 Task: Create a sub task Gather and Analyse Requirements for the task  Integrate a new online platform for online language exchange in the project BlueTechie , assign it to team member softage.2@softage.net and update the status of the sub task to  Completed , set the priority of the sub task to High
Action: Mouse moved to (534, 341)
Screenshot: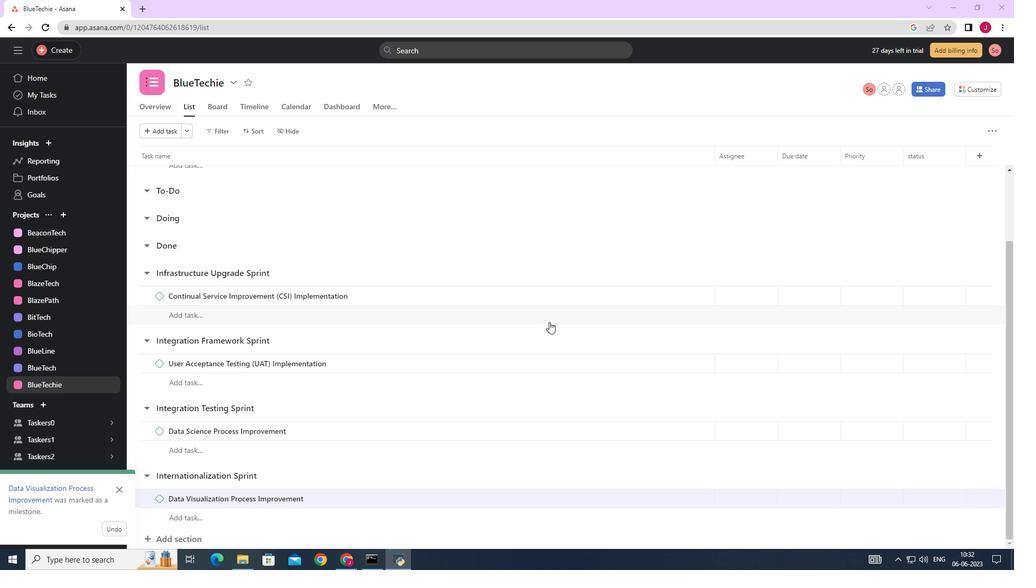 
Action: Mouse scrolled (534, 340) with delta (0, 0)
Screenshot: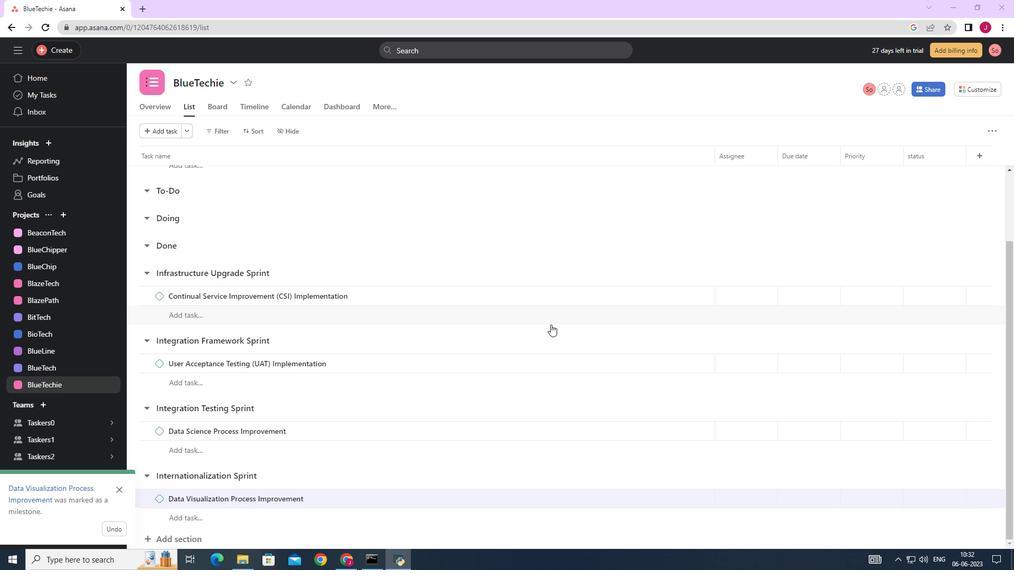 
Action: Mouse moved to (531, 341)
Screenshot: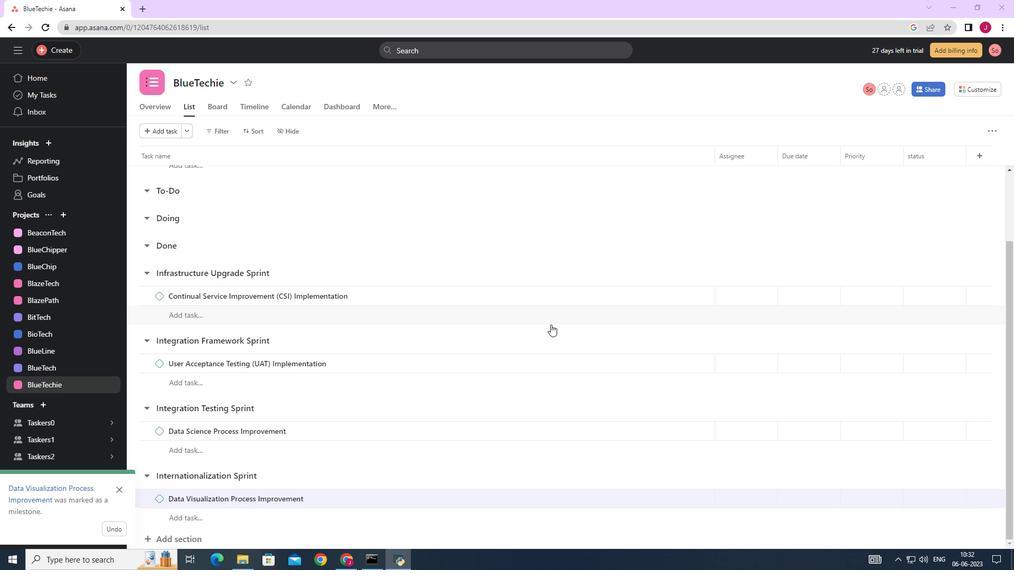 
Action: Mouse scrolled (531, 340) with delta (0, 0)
Screenshot: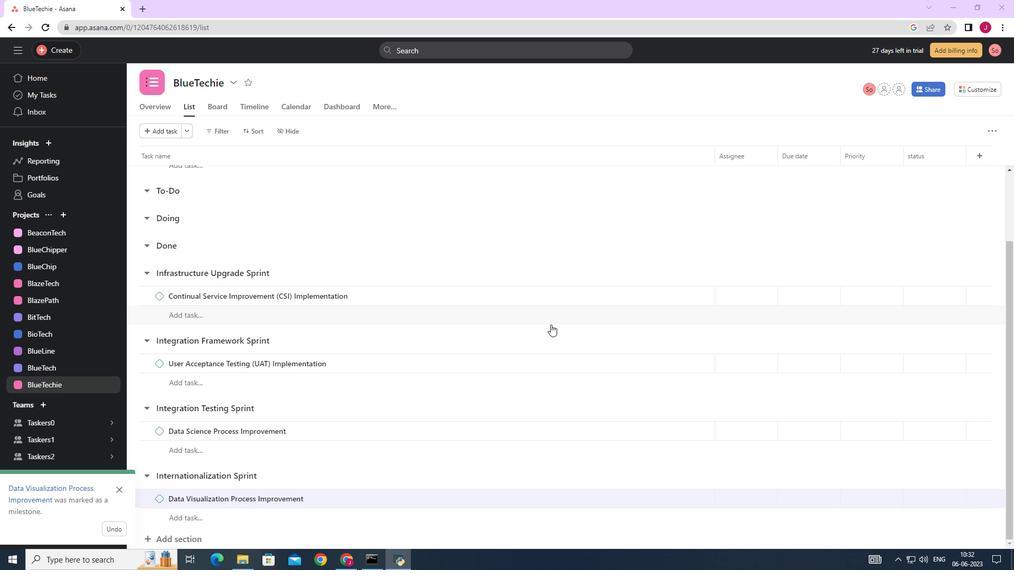
Action: Mouse moved to (525, 342)
Screenshot: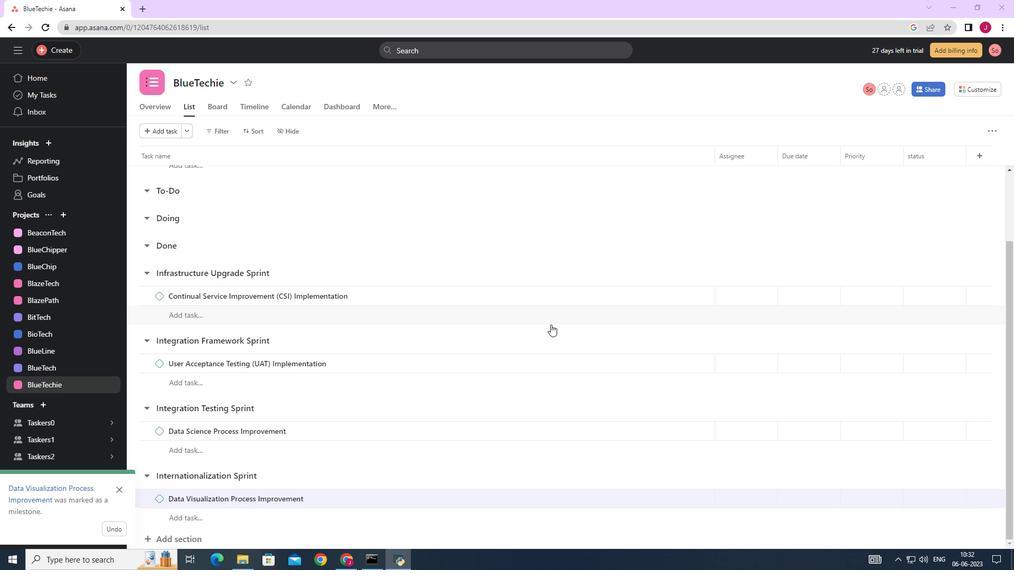 
Action: Mouse scrolled (527, 341) with delta (0, 0)
Screenshot: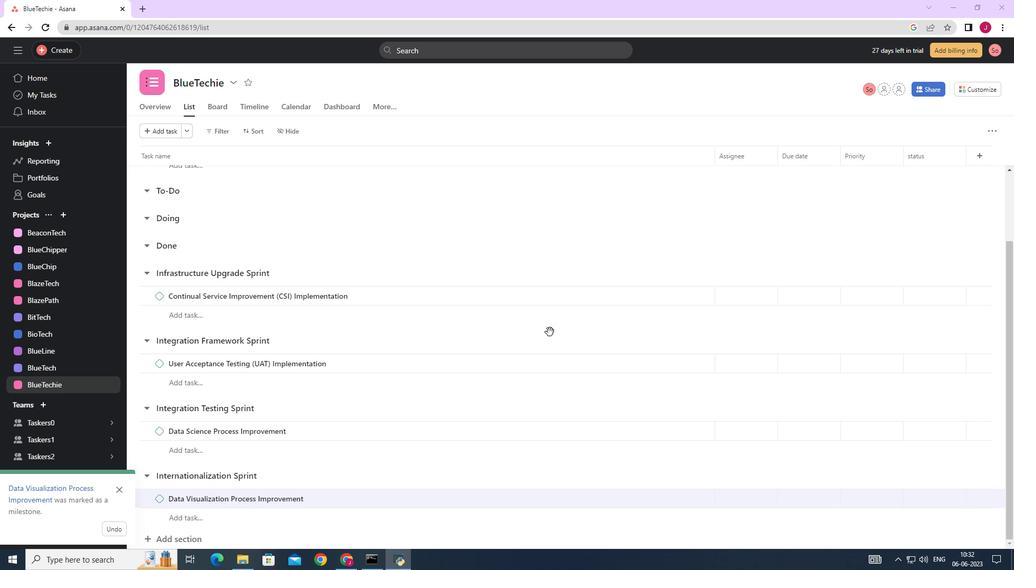 
Action: Mouse moved to (524, 342)
Screenshot: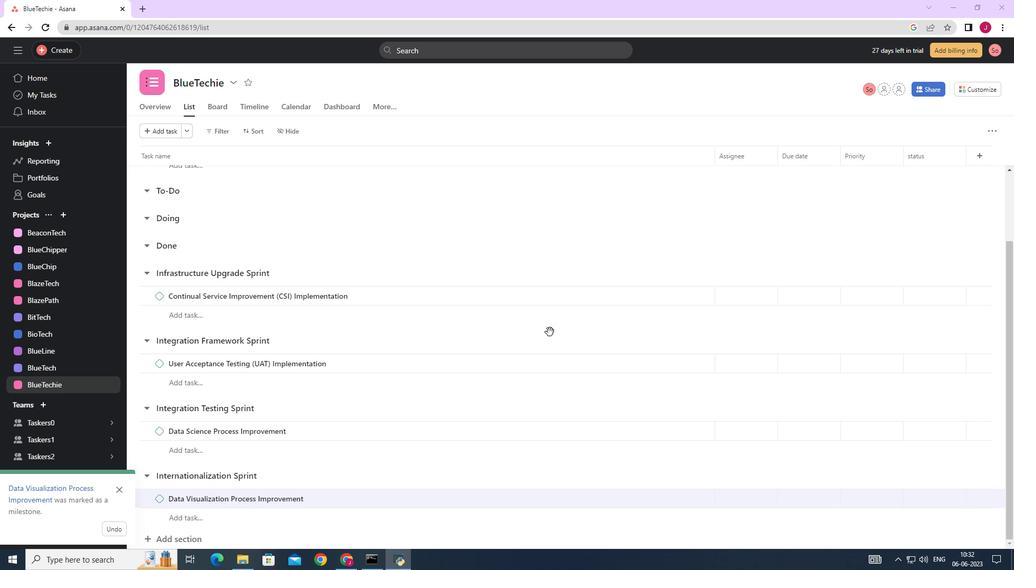 
Action: Mouse scrolled (525, 341) with delta (0, 0)
Screenshot: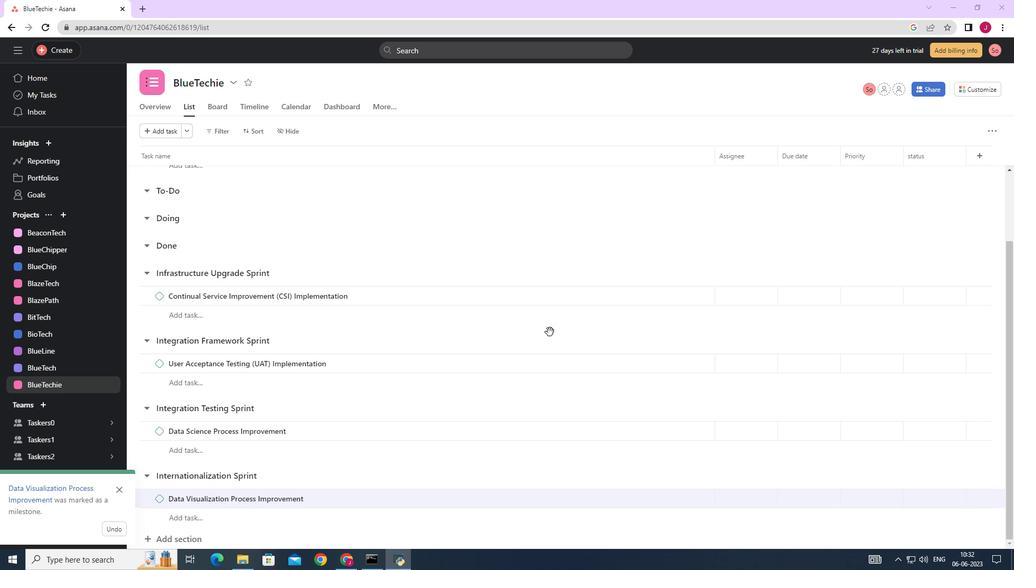 
Action: Mouse moved to (519, 343)
Screenshot: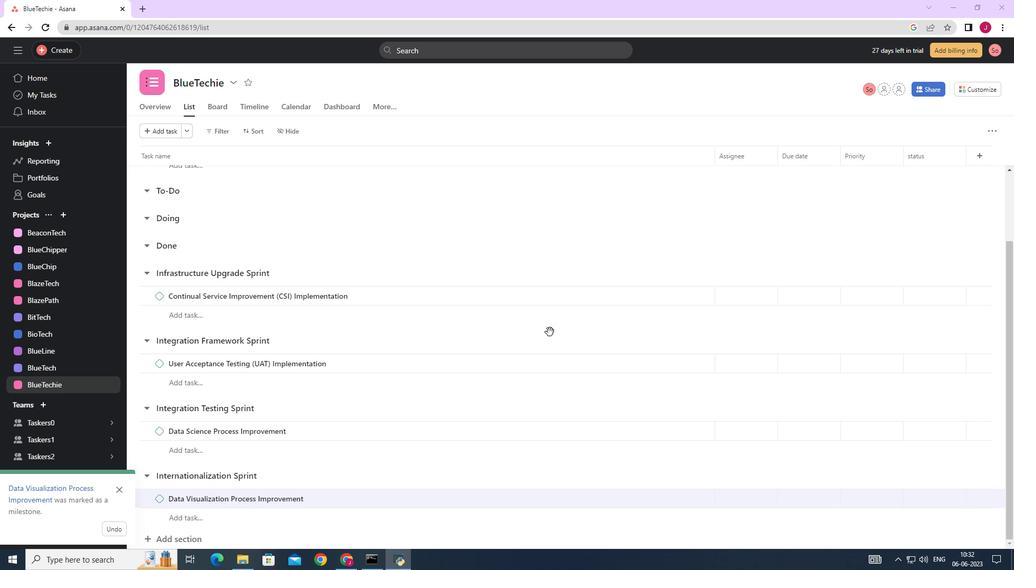 
Action: Mouse scrolled (520, 342) with delta (0, 0)
Screenshot: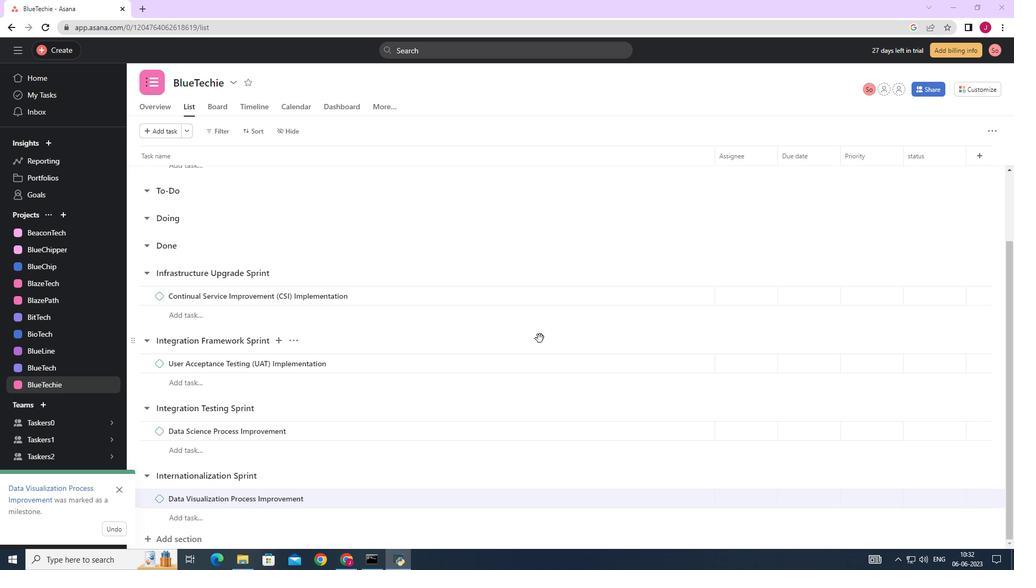 
Action: Mouse moved to (507, 348)
Screenshot: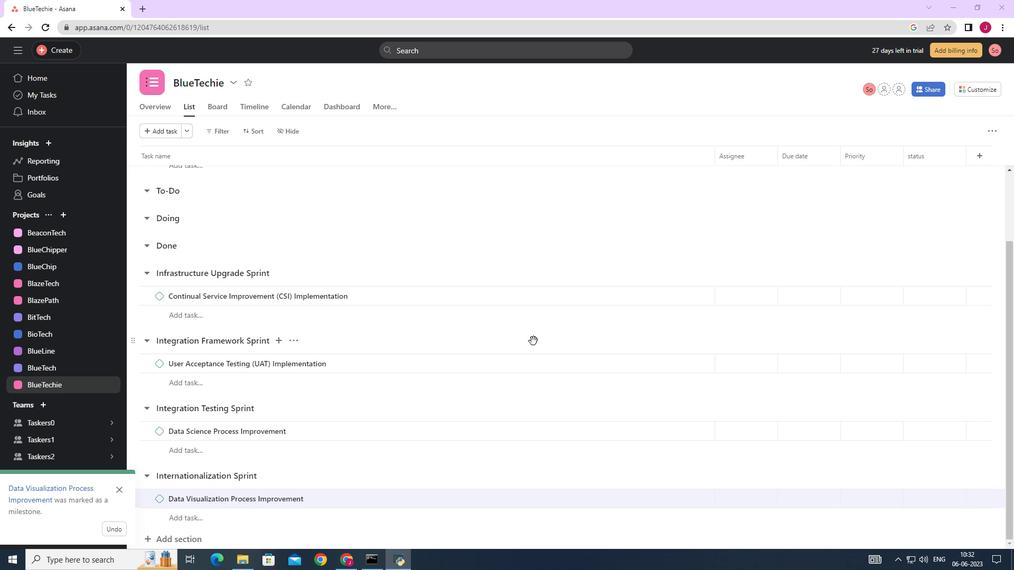 
Action: Mouse scrolled (507, 348) with delta (0, 0)
Screenshot: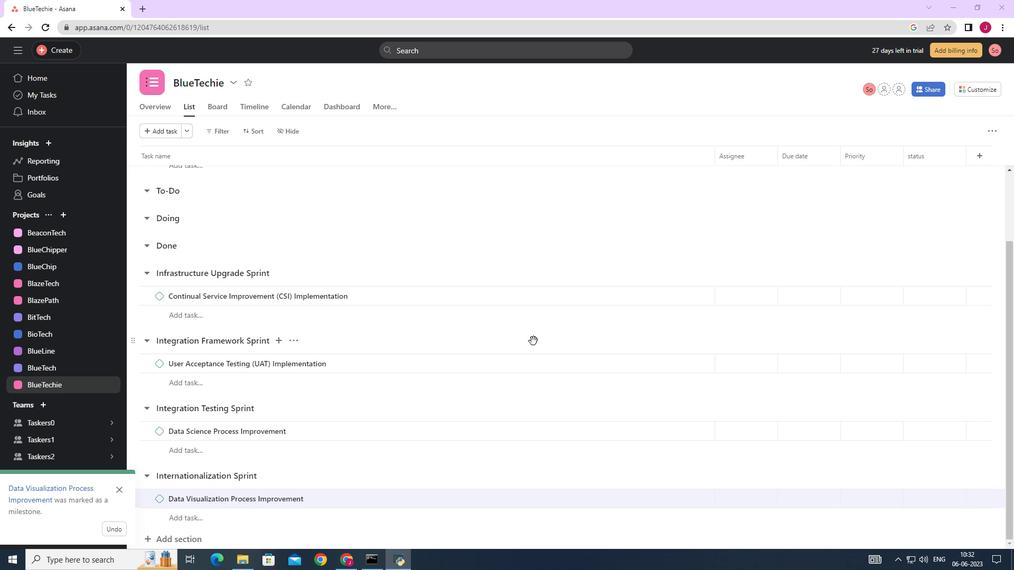 
Action: Mouse moved to (305, 379)
Screenshot: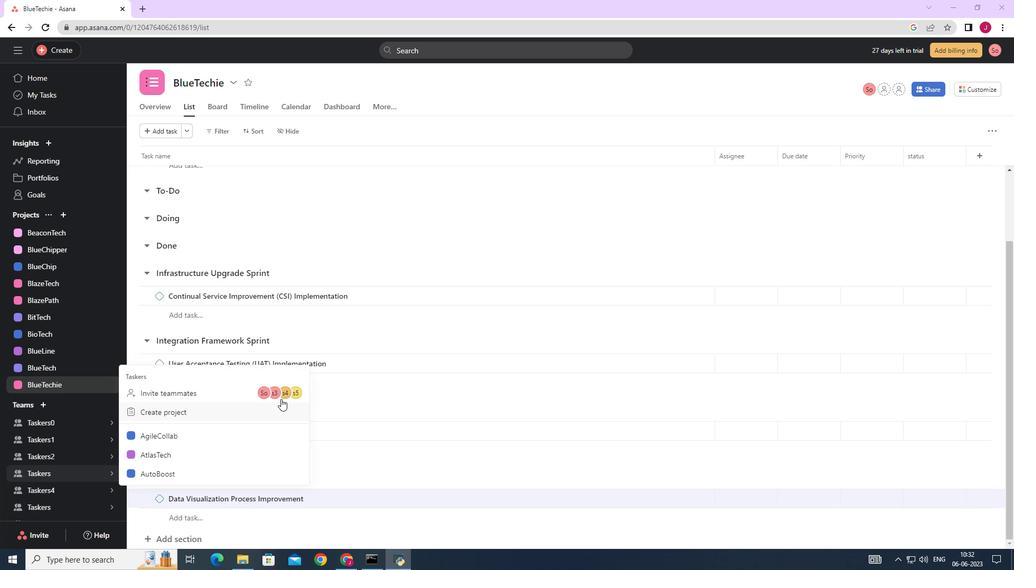 
Action: Mouse scrolled (305, 379) with delta (0, 0)
Screenshot: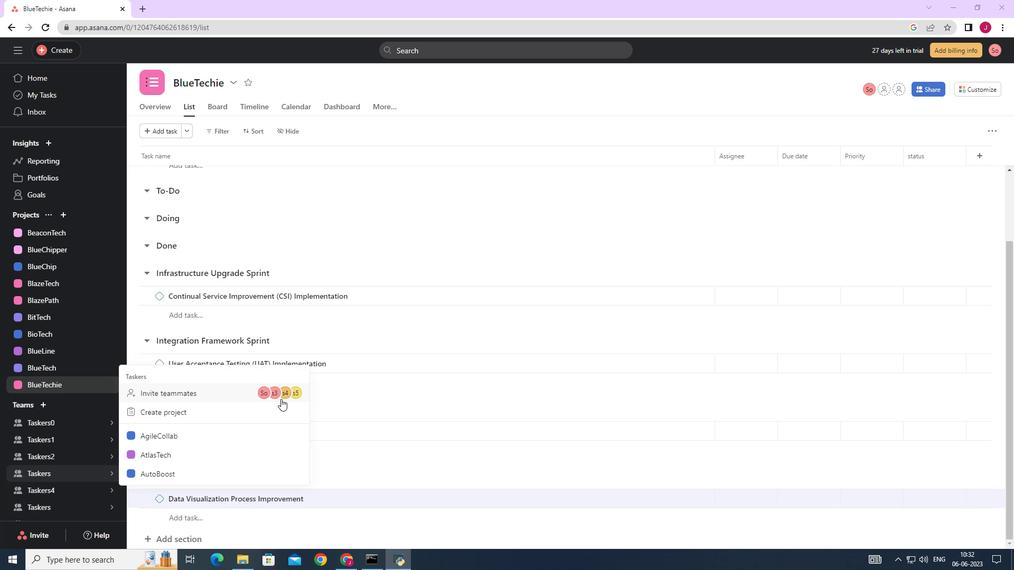 
Action: Mouse scrolled (305, 379) with delta (0, 0)
Screenshot: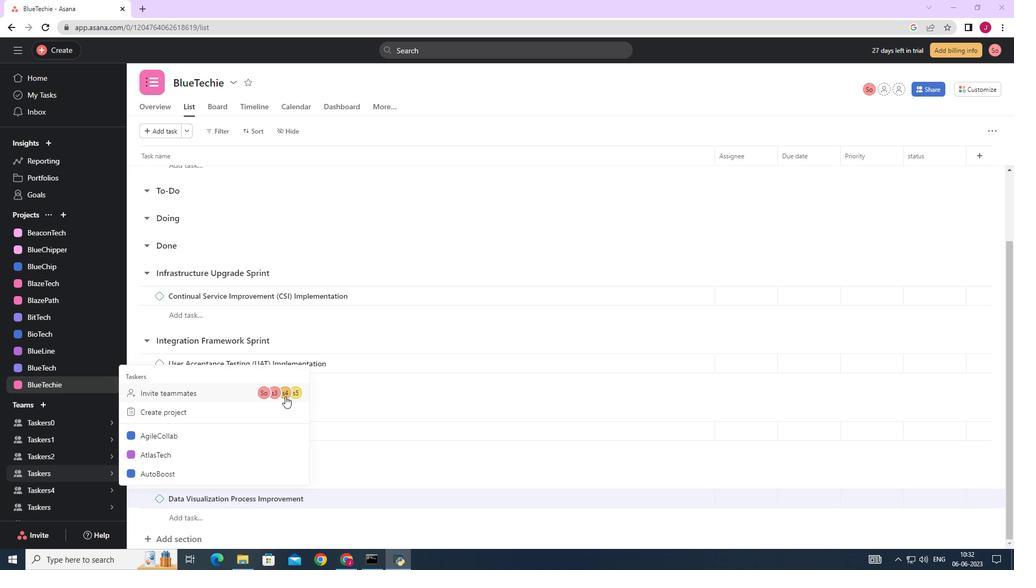 
Action: Mouse scrolled (305, 379) with delta (0, 0)
Screenshot: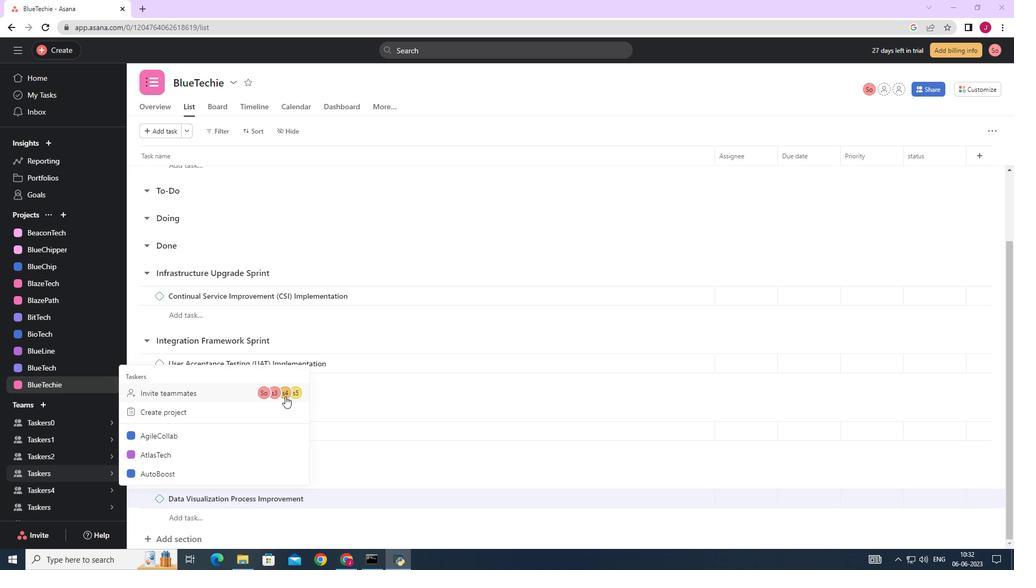 
Action: Mouse scrolled (305, 379) with delta (0, 0)
Screenshot: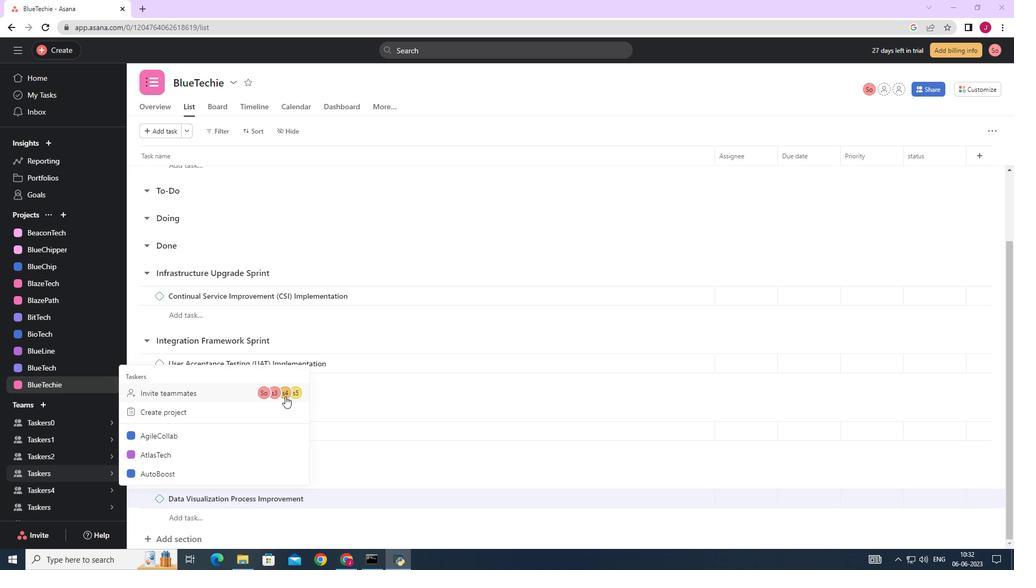 
Action: Mouse scrolled (305, 379) with delta (0, 0)
Screenshot: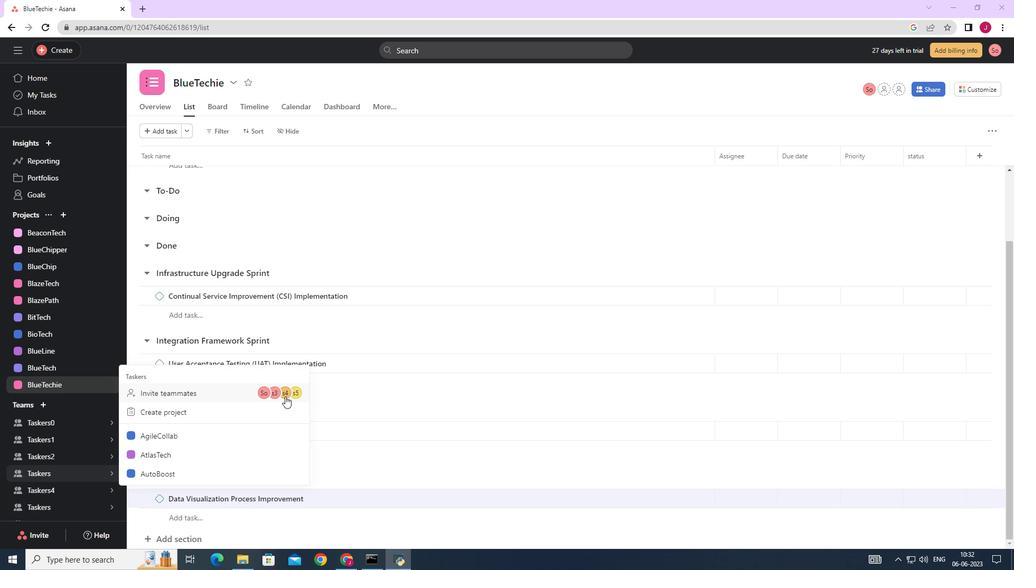 
Action: Mouse scrolled (305, 379) with delta (0, 0)
Screenshot: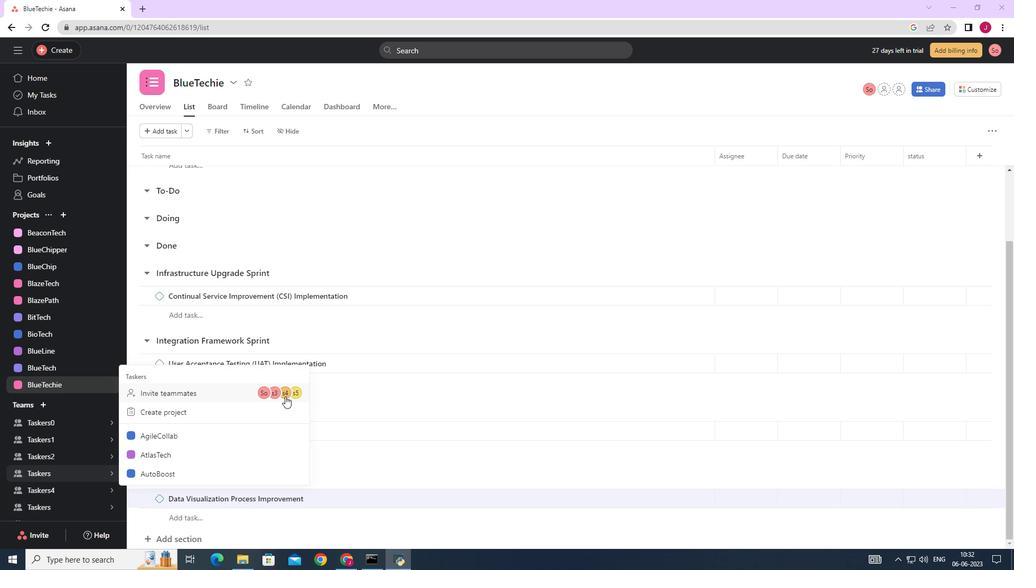 
Action: Mouse moved to (373, 345)
Screenshot: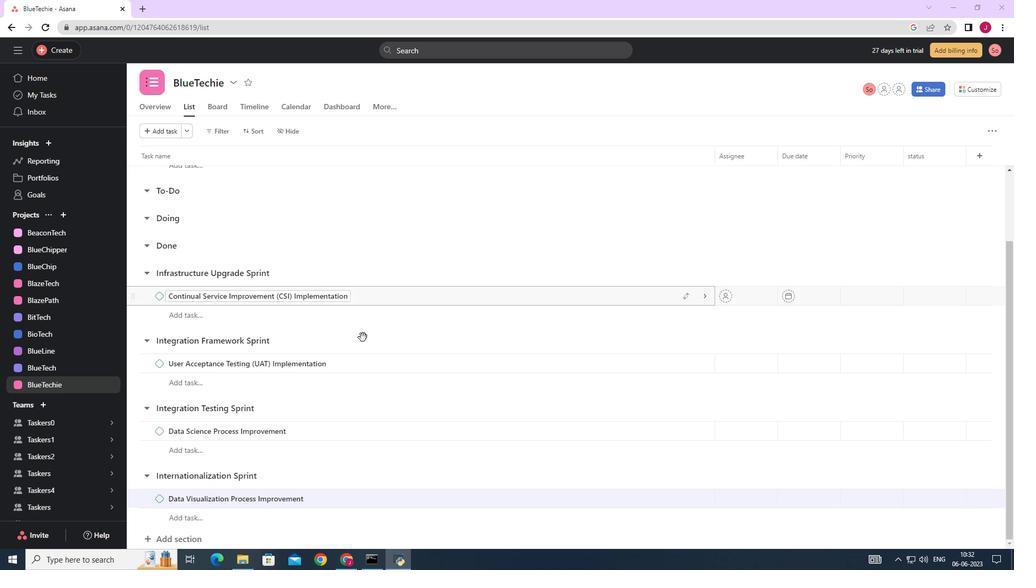
Action: Mouse scrolled (373, 345) with delta (0, 0)
Screenshot: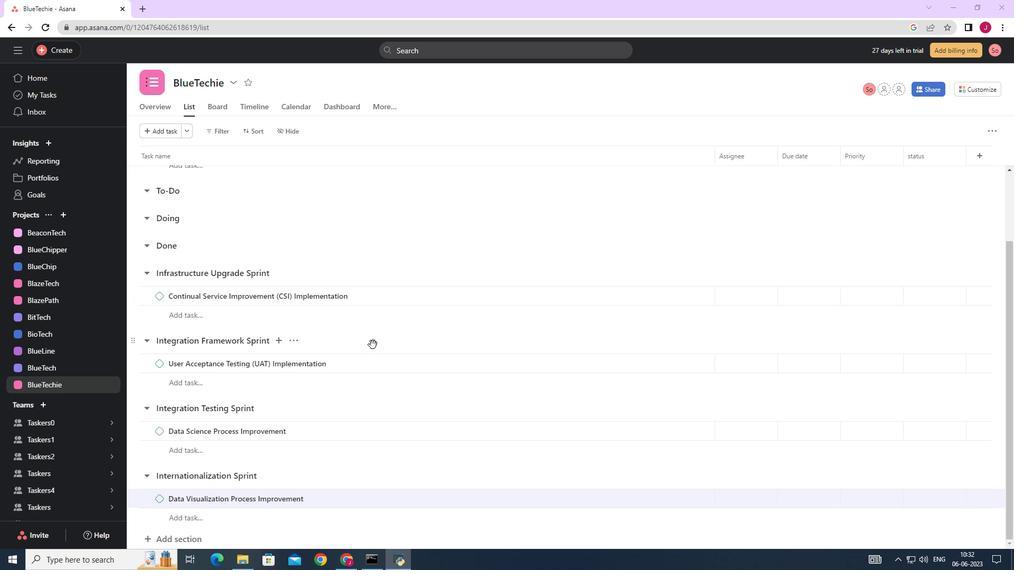 
Action: Mouse scrolled (373, 345) with delta (0, 0)
Screenshot: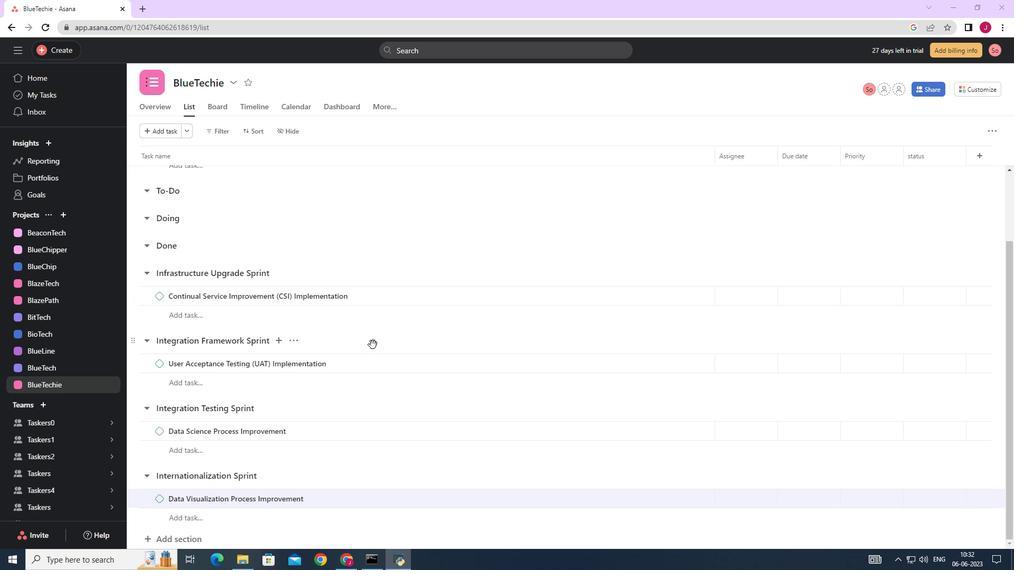 
Action: Mouse scrolled (373, 345) with delta (0, 0)
Screenshot: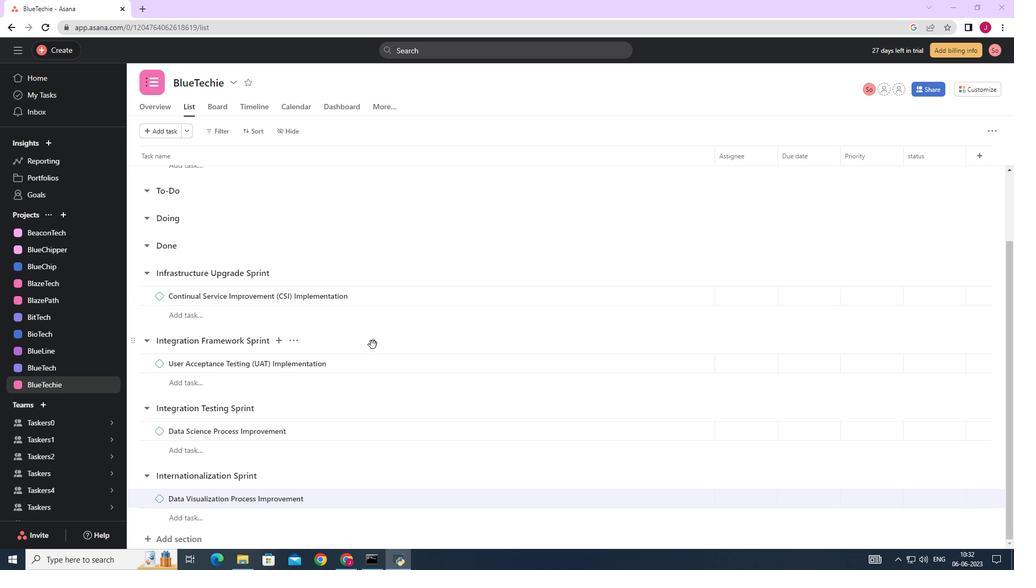 
Action: Mouse moved to (373, 345)
Screenshot: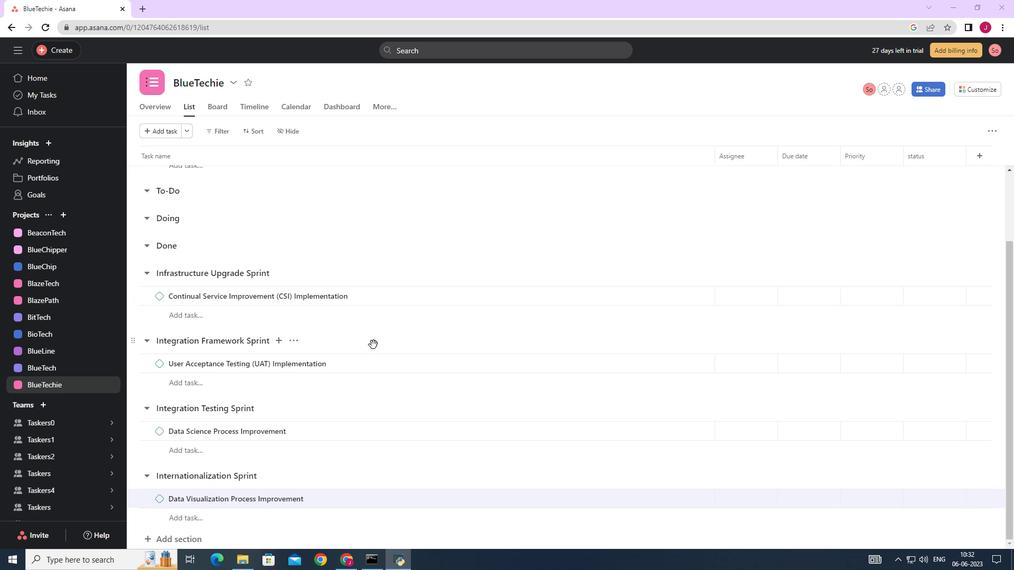 
Action: Mouse scrolled (373, 345) with delta (0, 0)
Screenshot: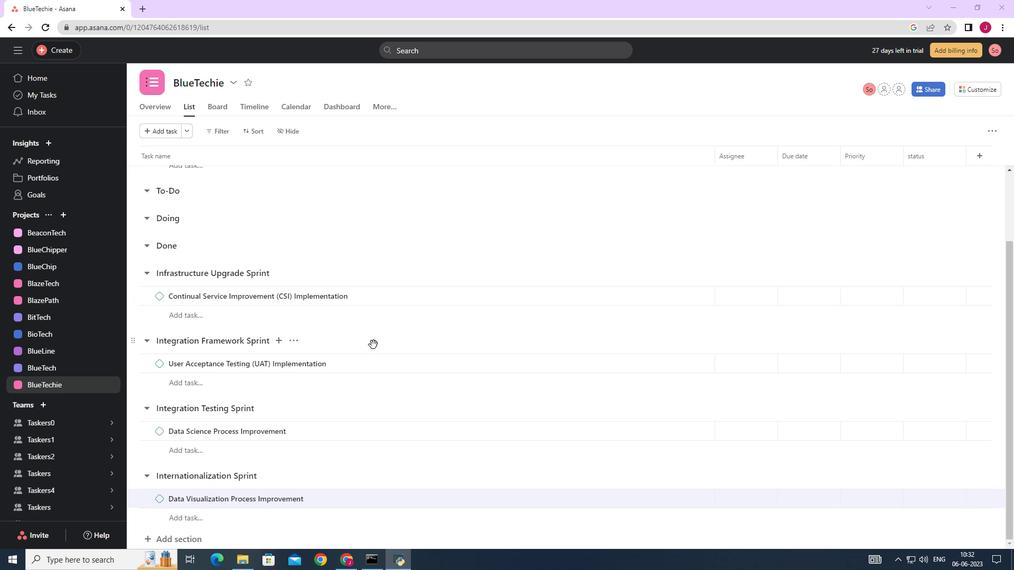 
Action: Mouse moved to (645, 234)
Screenshot: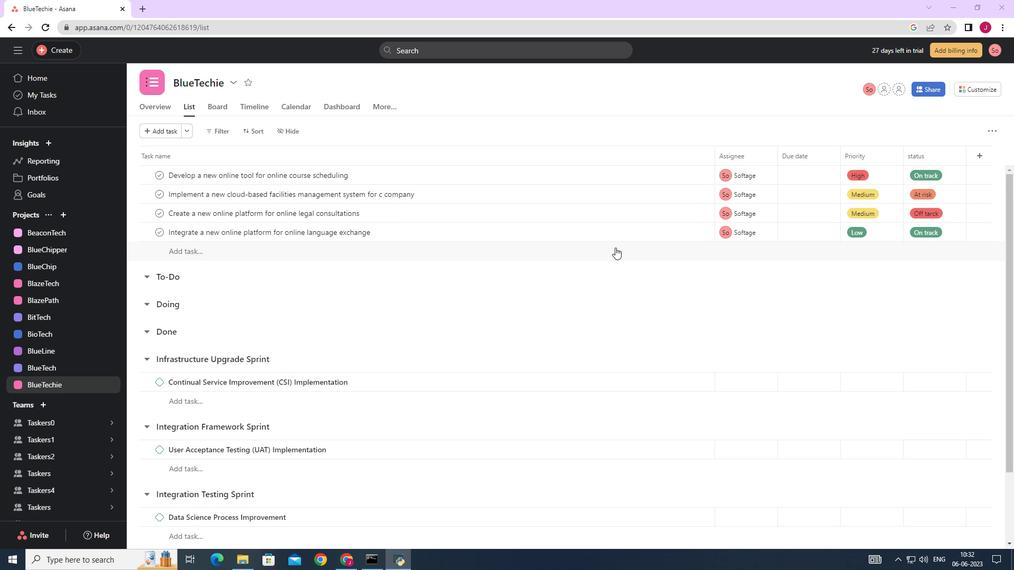 
Action: Mouse pressed left at (645, 234)
Screenshot: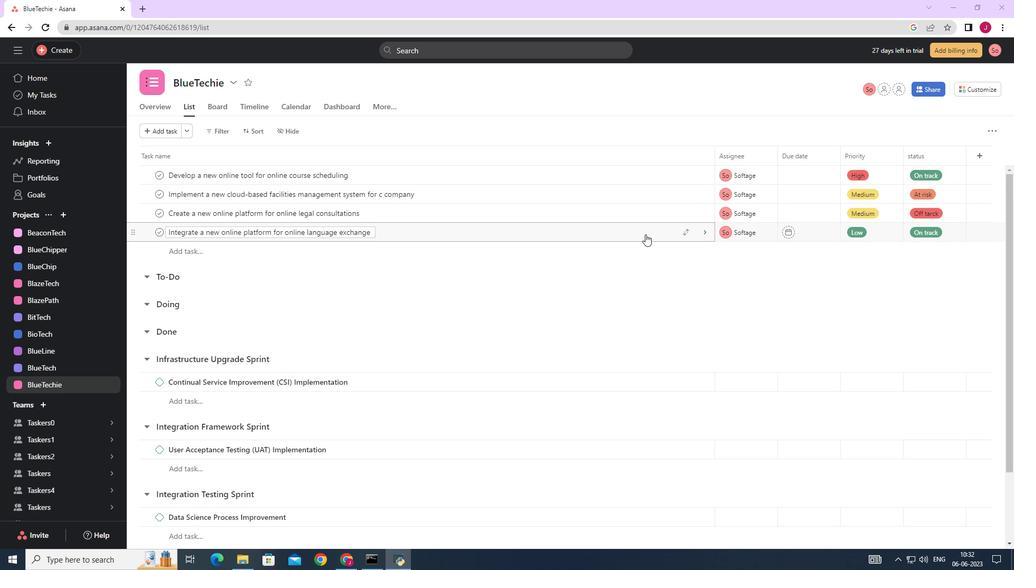 
Action: Mouse moved to (912, 267)
Screenshot: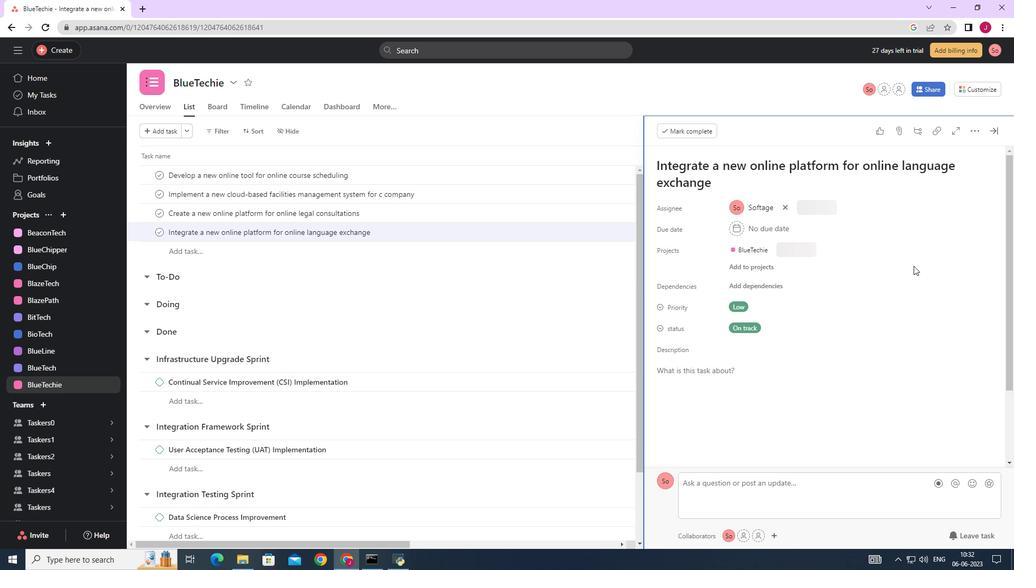 
Action: Mouse scrolled (912, 266) with delta (0, 0)
Screenshot: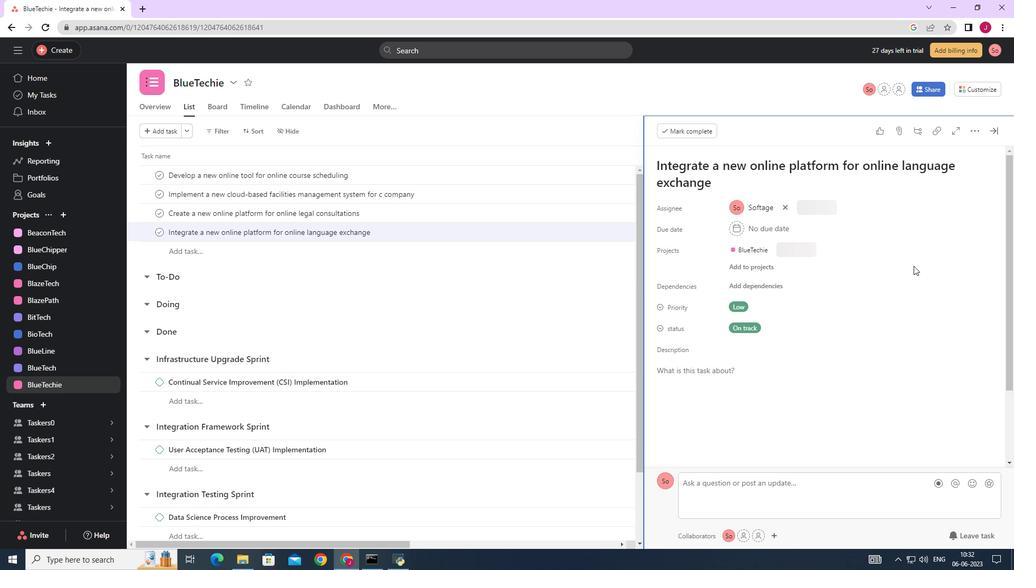 
Action: Mouse scrolled (912, 266) with delta (0, 0)
Screenshot: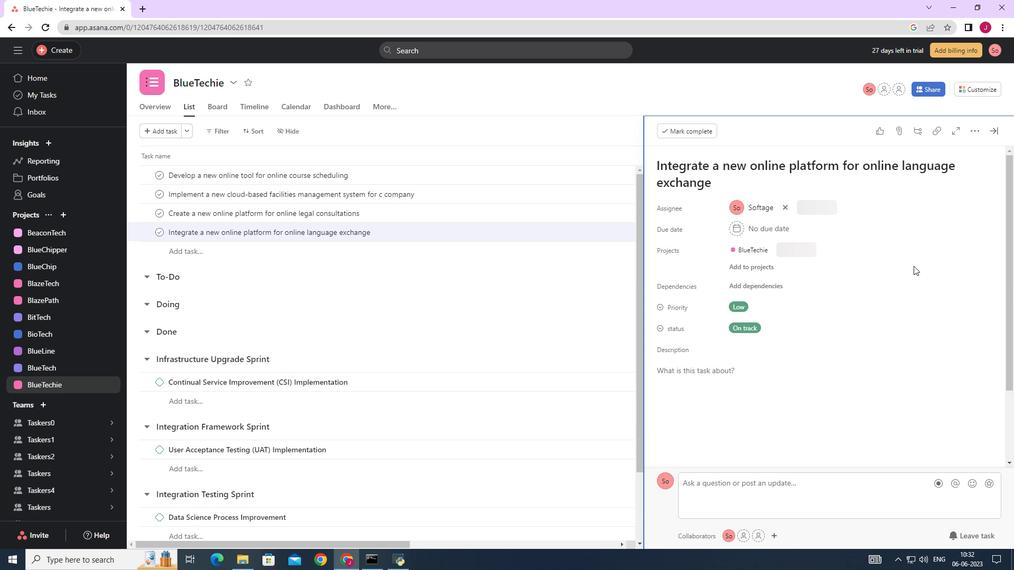 
Action: Mouse moved to (911, 267)
Screenshot: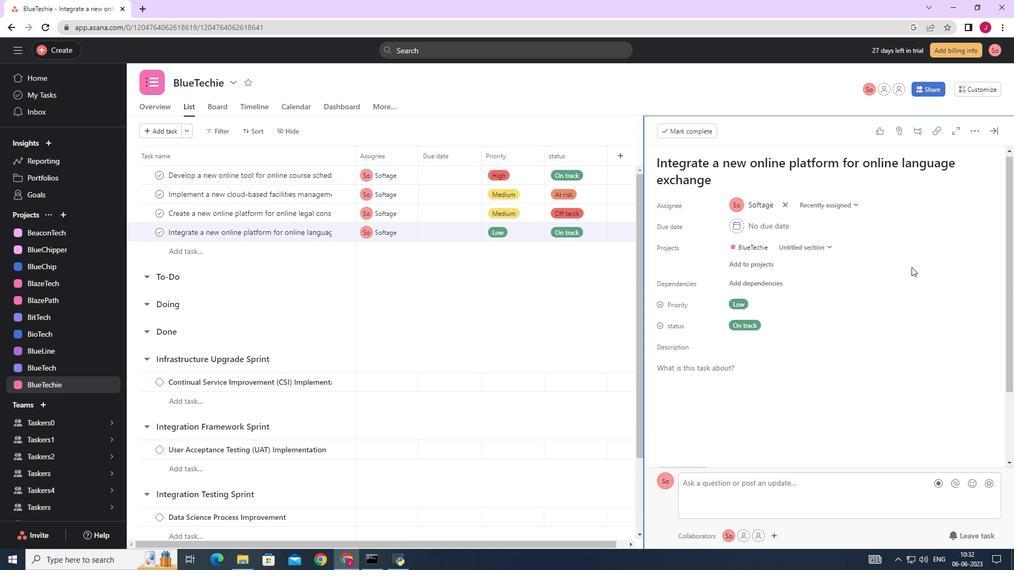
Action: Mouse scrolled (912, 266) with delta (0, 0)
Screenshot: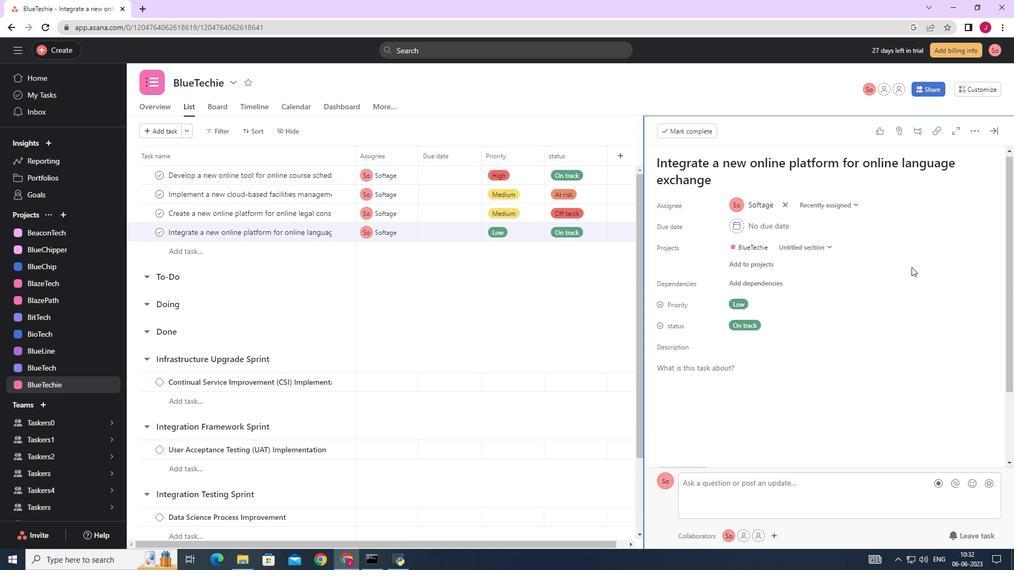 
Action: Mouse moved to (901, 271)
Screenshot: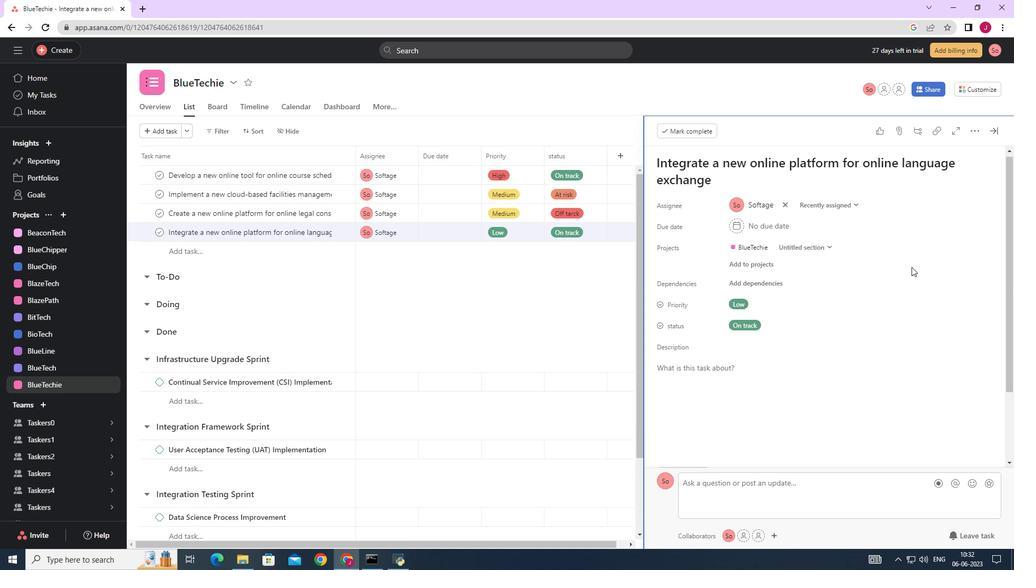 
Action: Mouse scrolled (911, 266) with delta (0, 0)
Screenshot: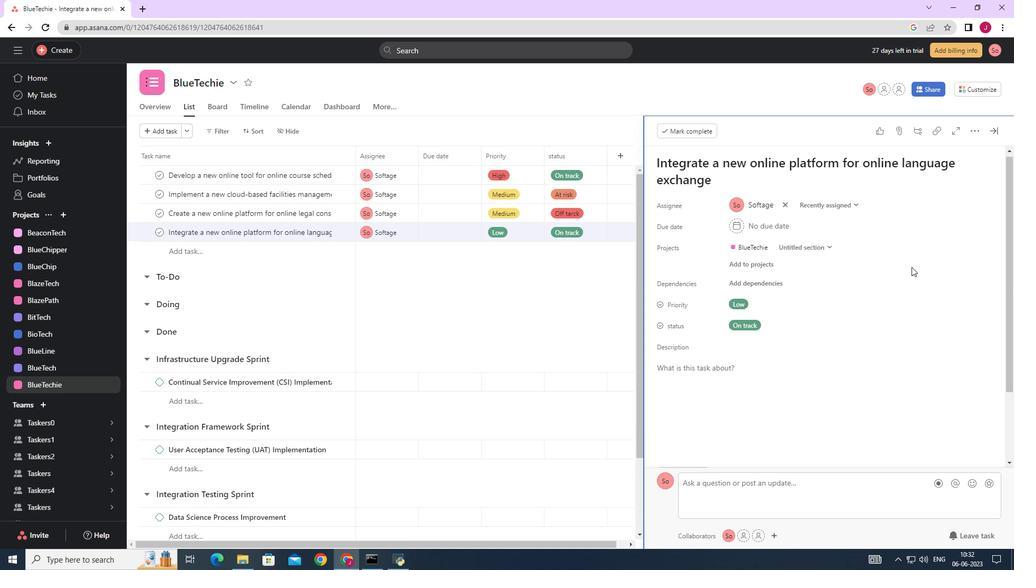 
Action: Mouse moved to (689, 383)
Screenshot: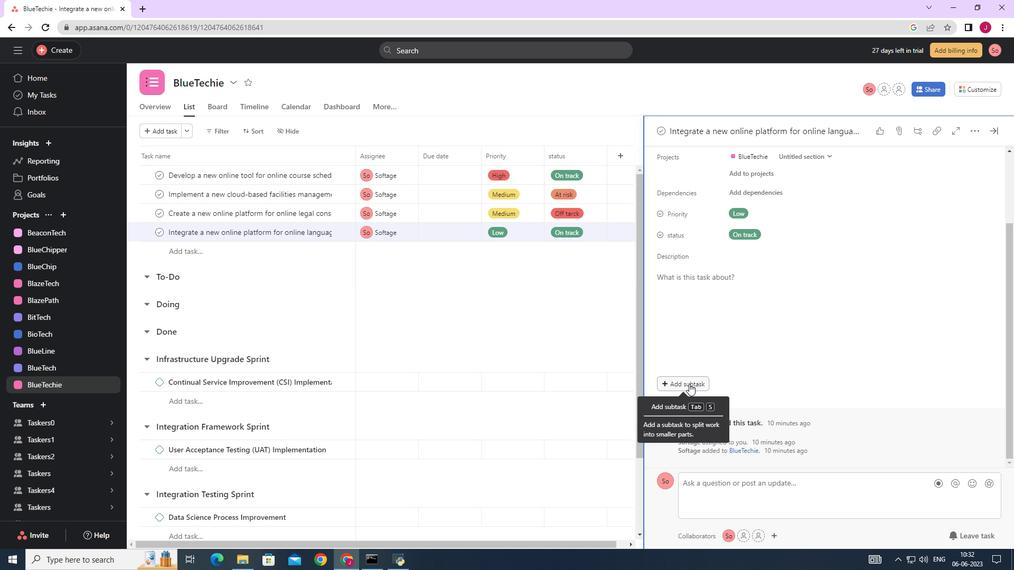 
Action: Mouse pressed left at (689, 383)
Screenshot: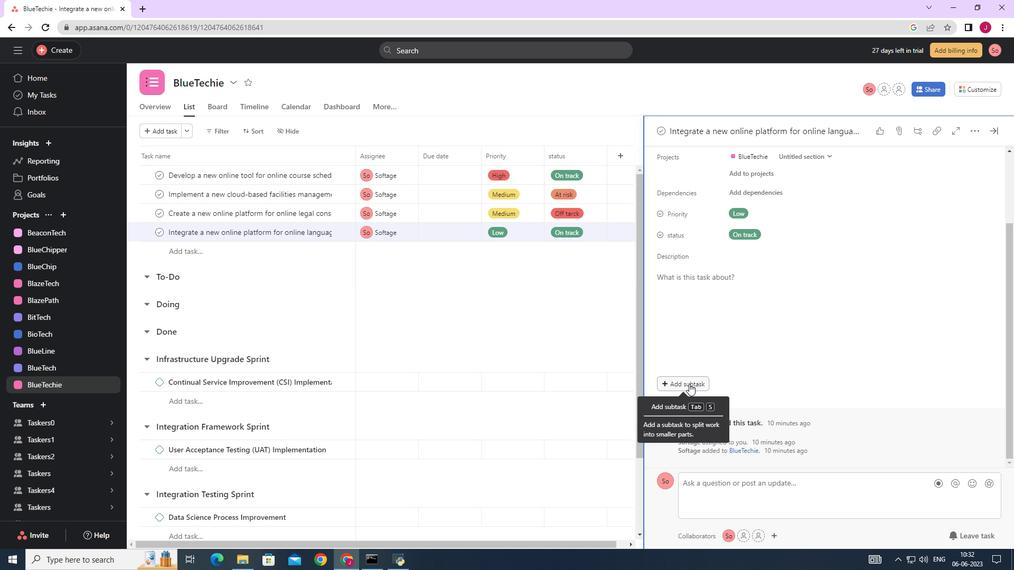 
Action: Mouse moved to (691, 379)
Screenshot: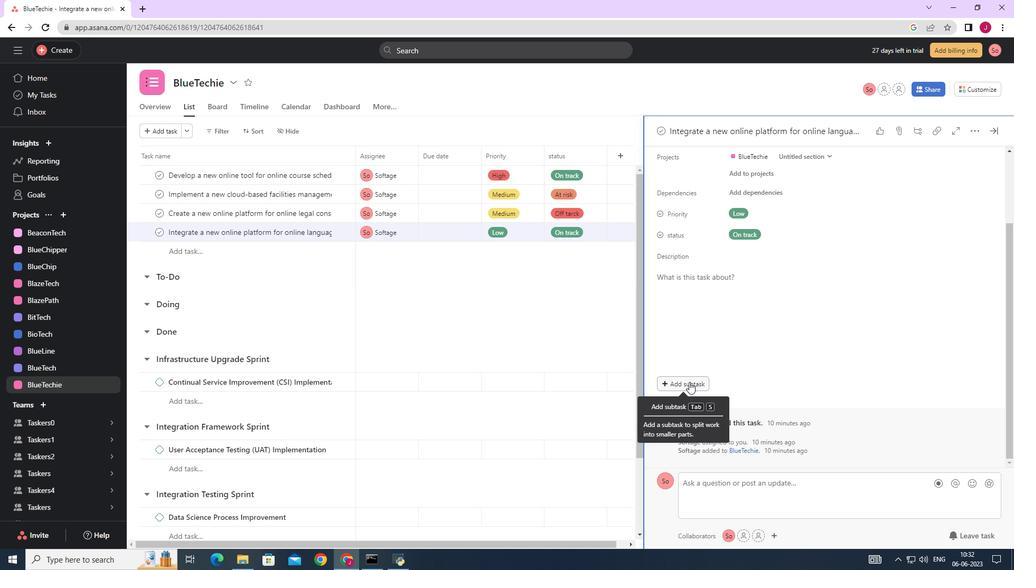 
Action: Key pressed <Key.caps_lock>G<Key.caps_lock>ather<Key.space>and<Key.space><Key.caps_lock>A<Key.caps_lock>nalyse<Key.space><Key.caps_lock>R<Key.caps_lock>equirements<Key.space>
Screenshot: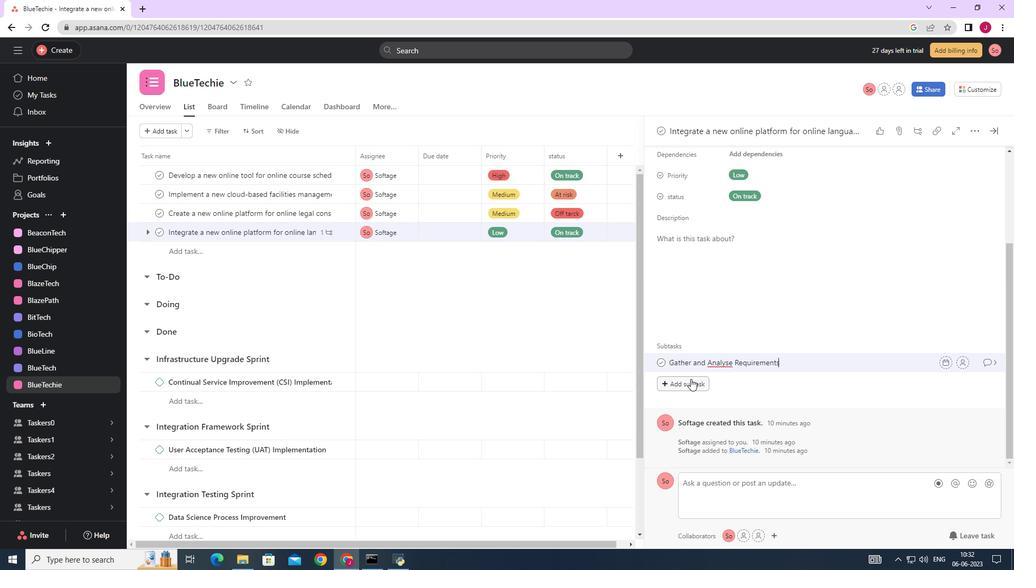 
Action: Mouse moved to (961, 366)
Screenshot: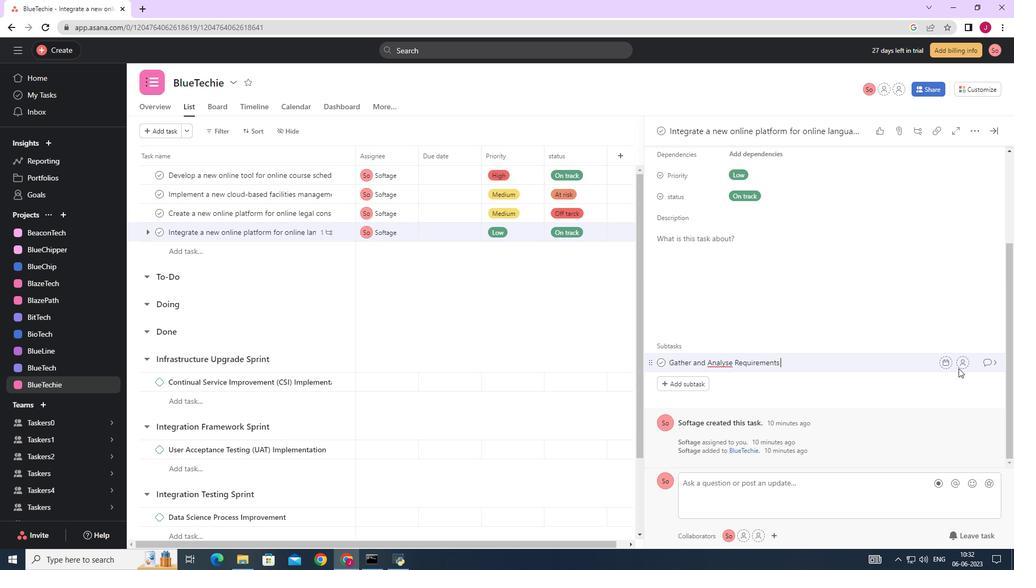 
Action: Mouse pressed left at (961, 366)
Screenshot: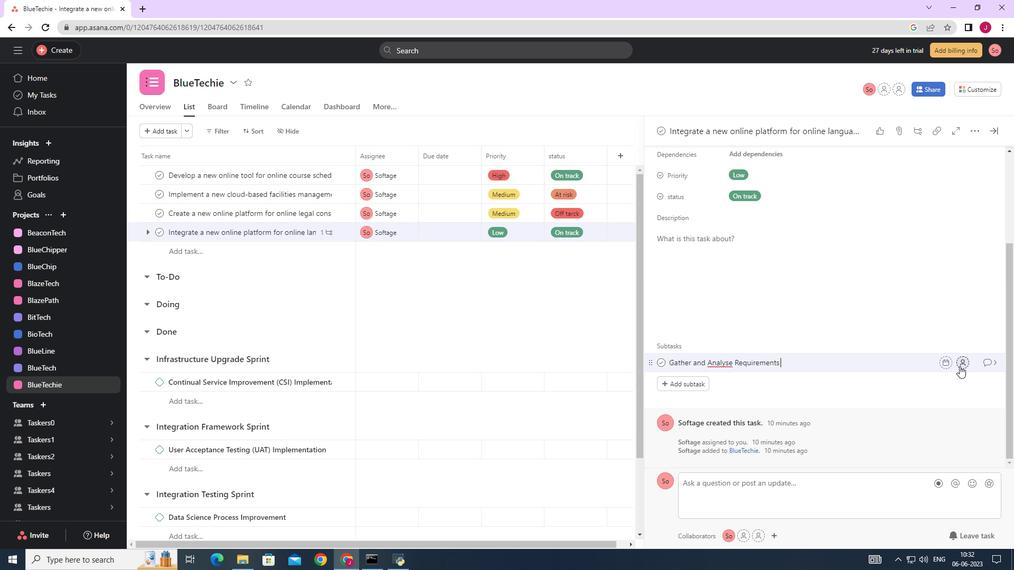 
Action: Mouse moved to (838, 411)
Screenshot: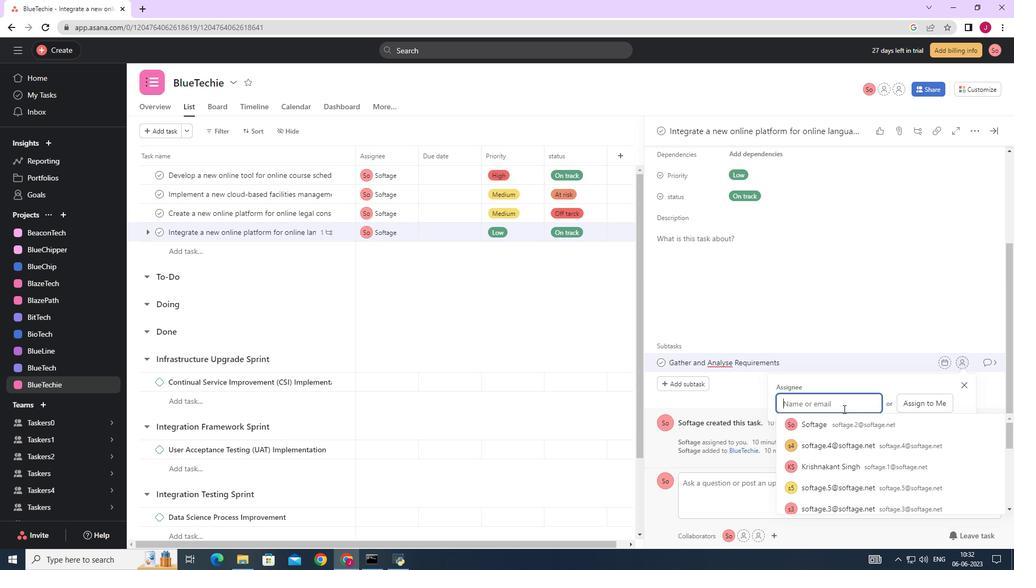 
Action: Key pressed softage.1
Screenshot: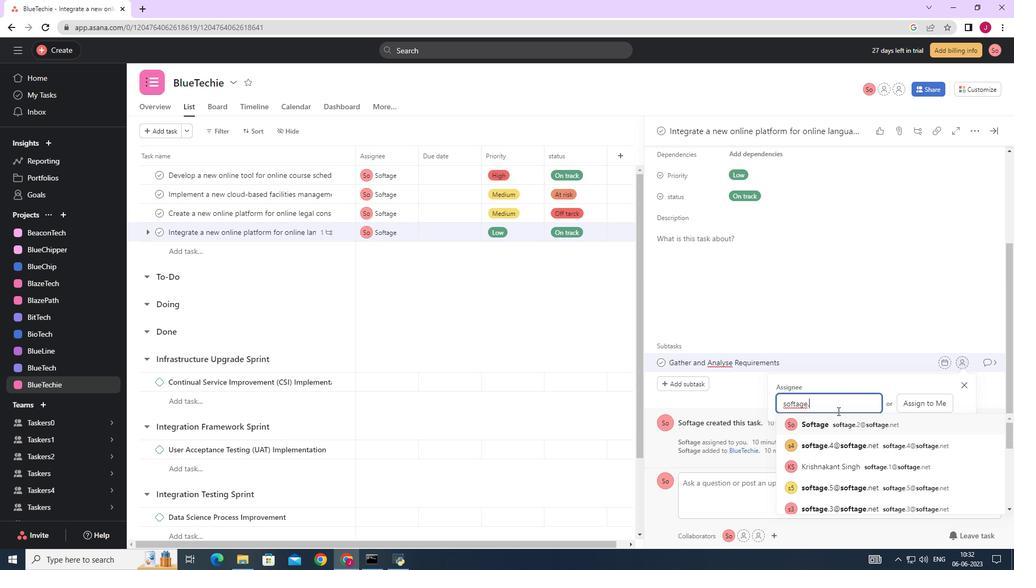 
Action: Mouse moved to (838, 416)
Screenshot: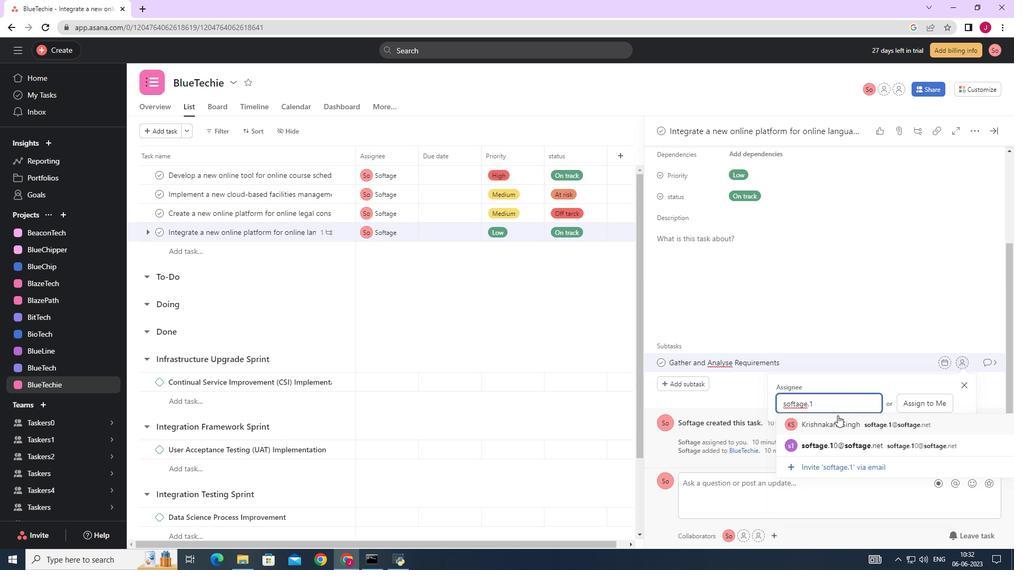 
Action: Key pressed <Key.backspace>2
Screenshot: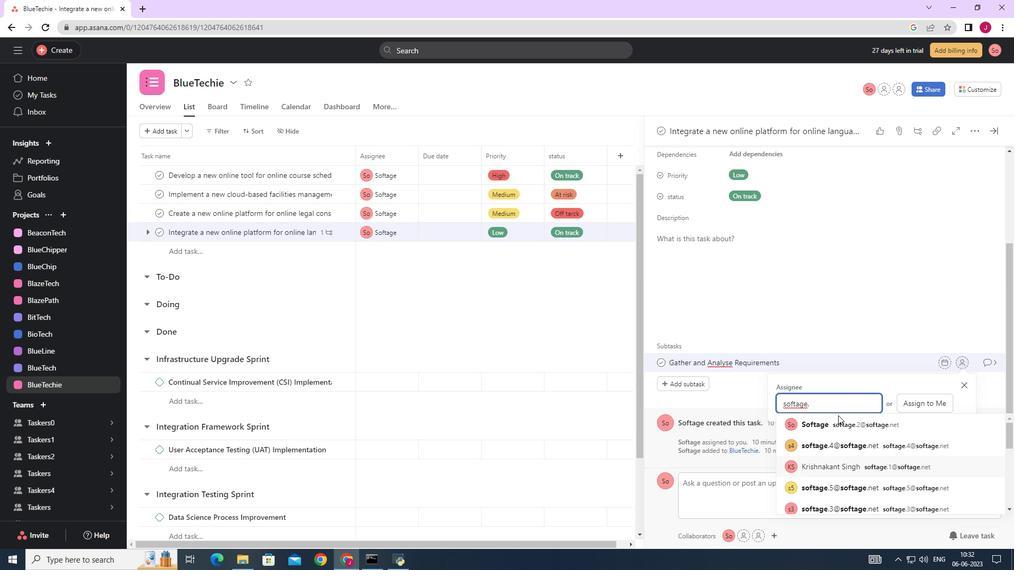 
Action: Mouse moved to (849, 427)
Screenshot: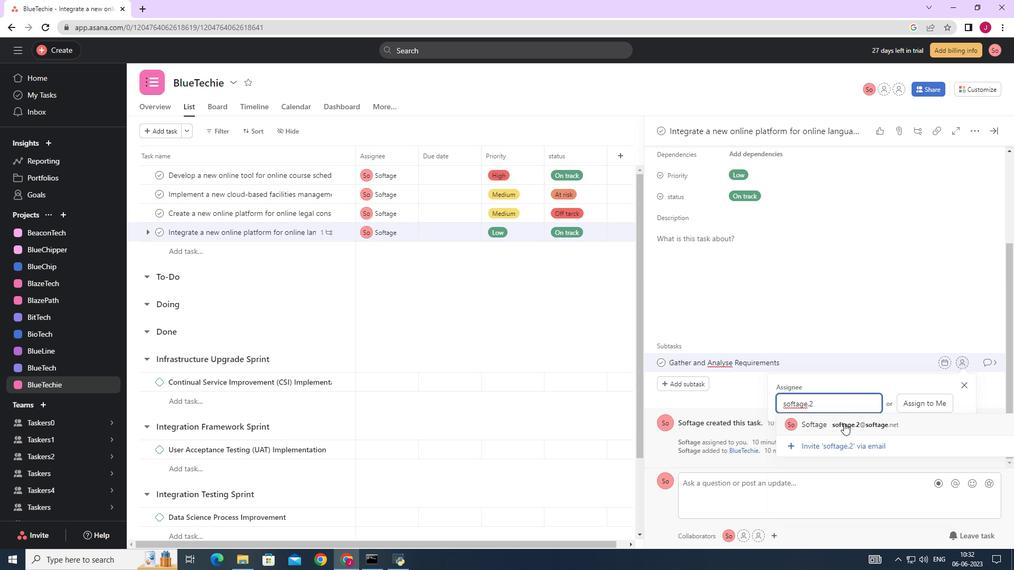 
Action: Mouse pressed left at (849, 427)
Screenshot: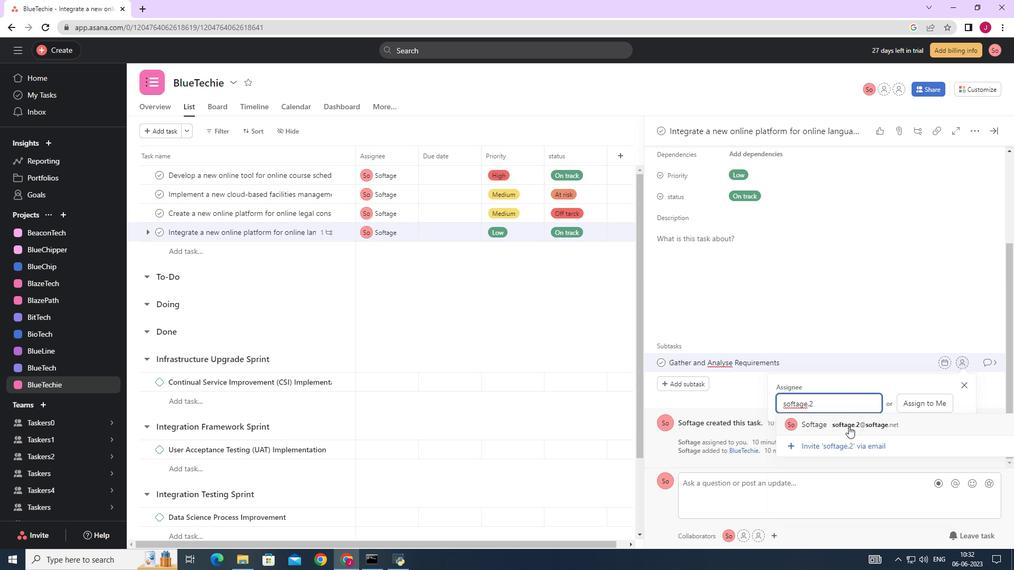 
Action: Mouse moved to (990, 364)
Screenshot: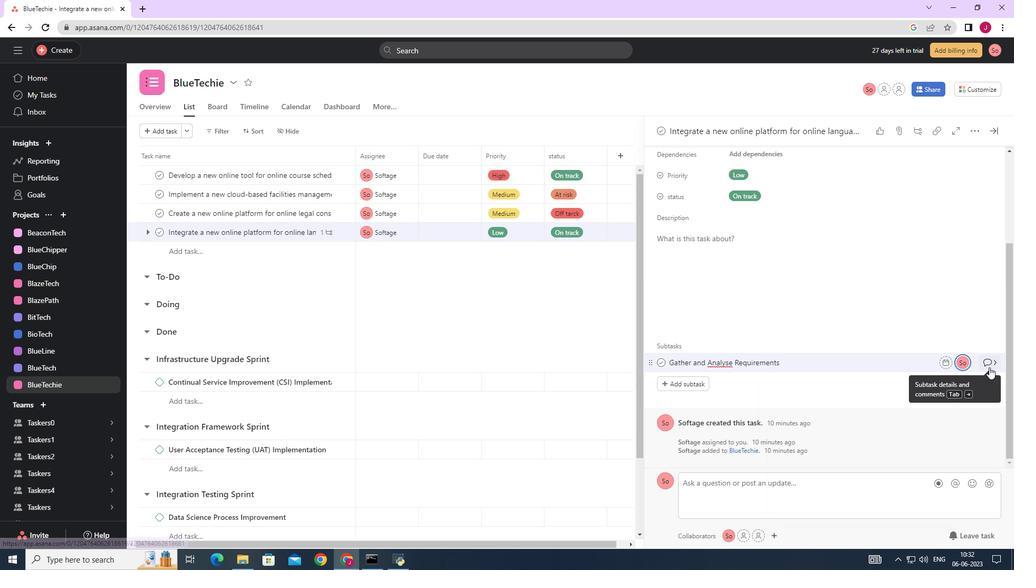 
Action: Mouse pressed left at (990, 364)
Screenshot: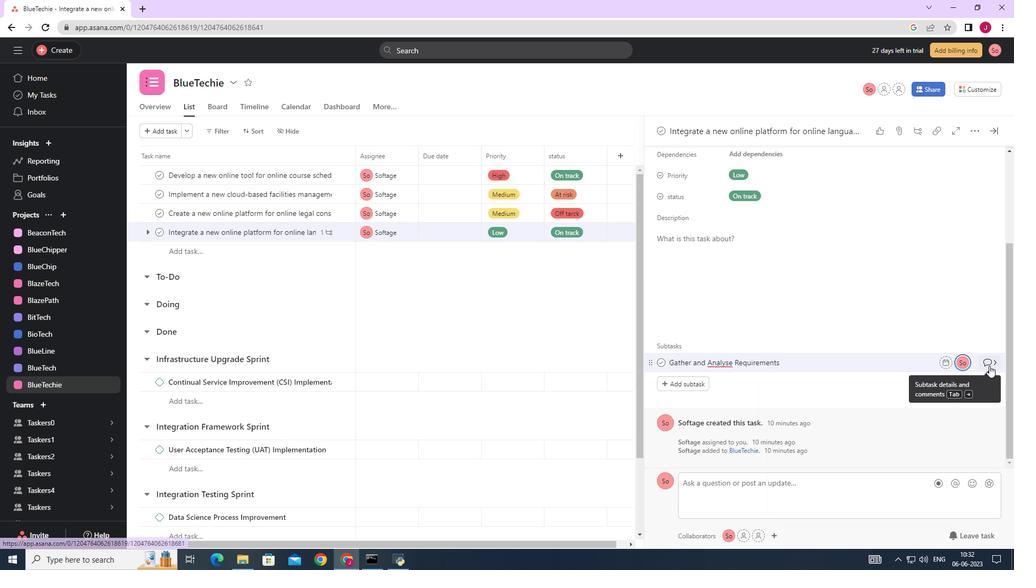 
Action: Mouse moved to (710, 282)
Screenshot: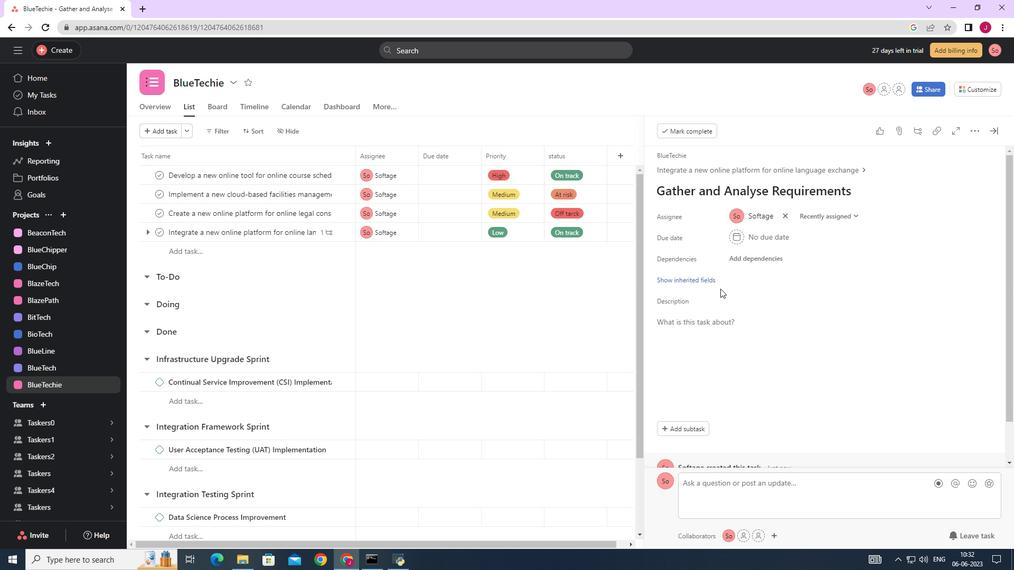 
Action: Mouse pressed left at (710, 282)
Screenshot: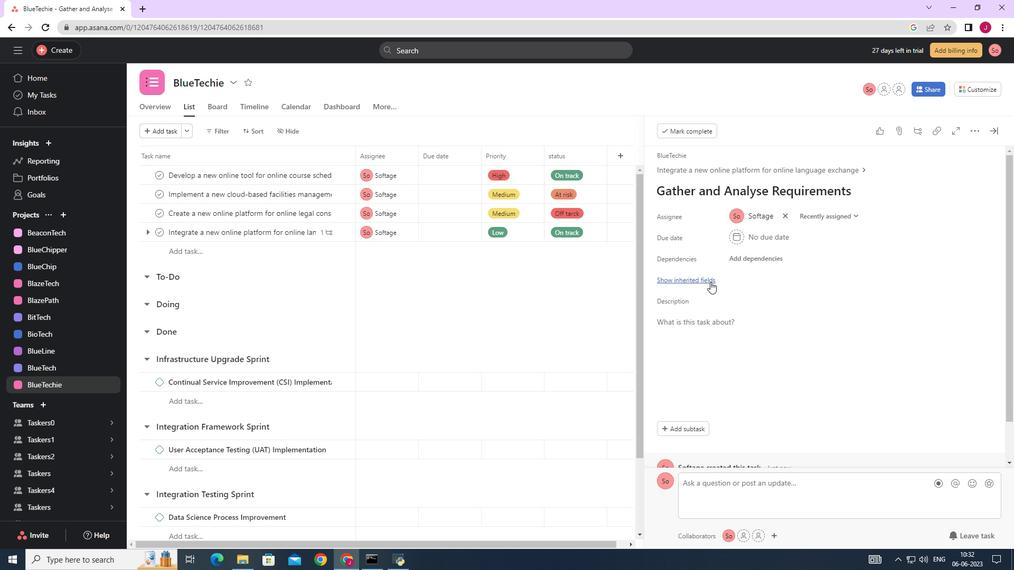 
Action: Mouse moved to (743, 298)
Screenshot: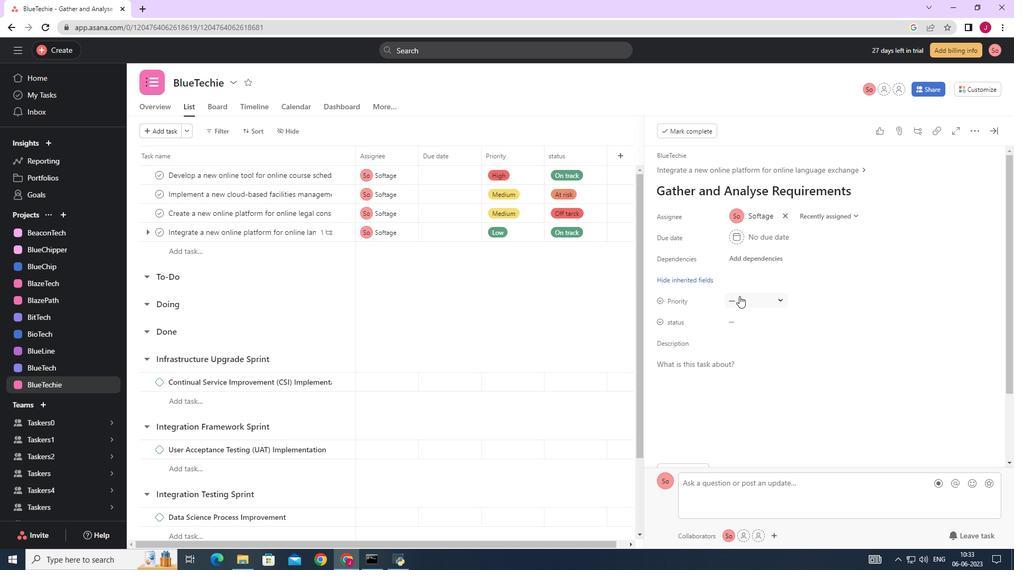 
Action: Mouse pressed left at (743, 298)
Screenshot: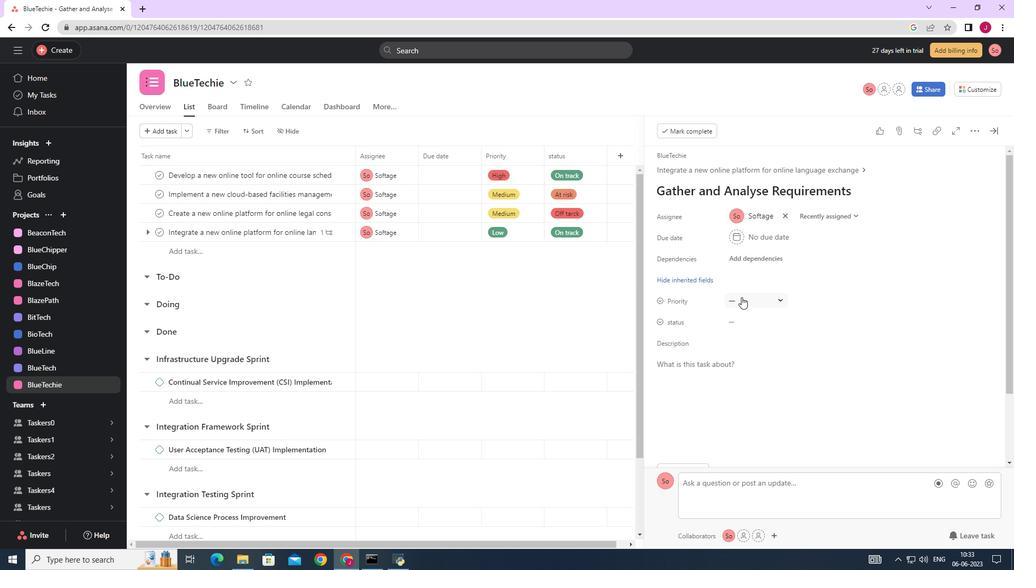 
Action: Mouse scrolled (743, 298) with delta (0, 0)
Screenshot: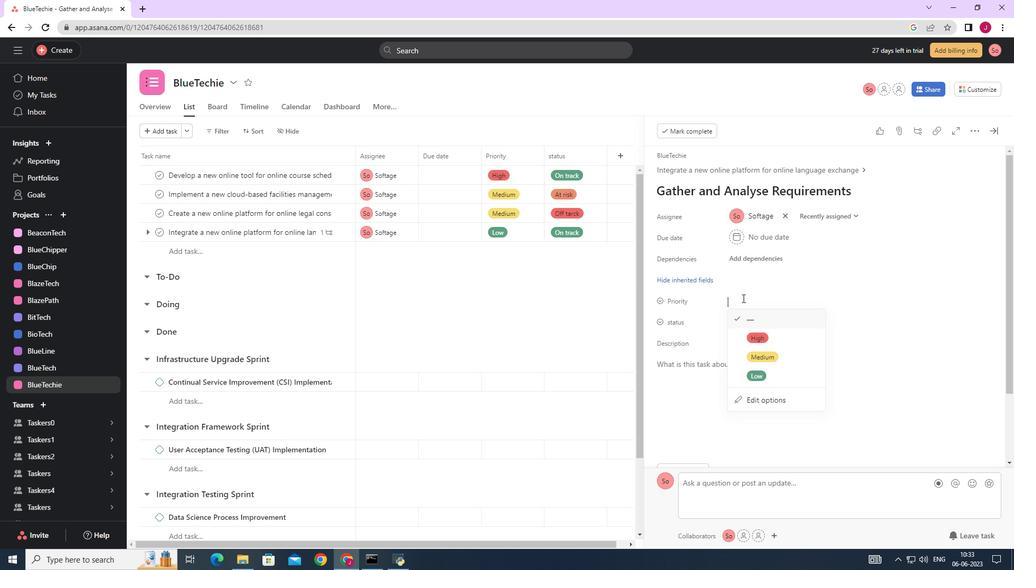
Action: Mouse moved to (743, 298)
Screenshot: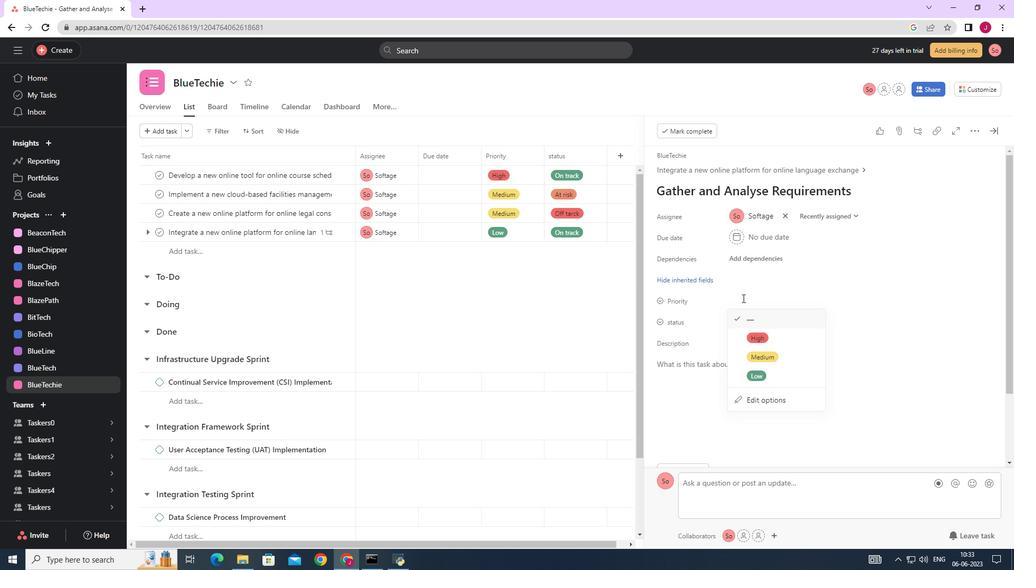 
Action: Mouse scrolled (743, 298) with delta (0, 0)
Screenshot: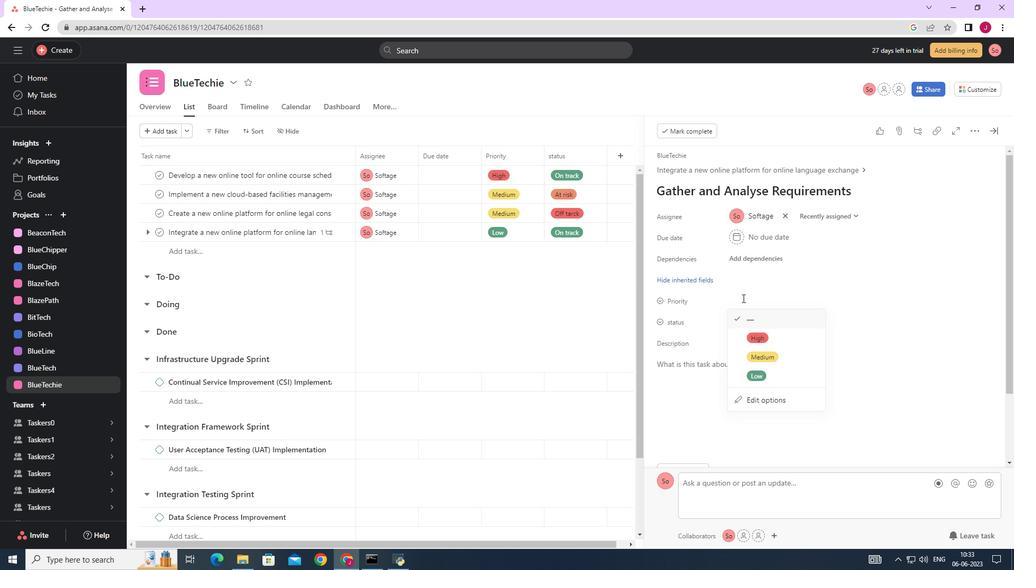 
Action: Mouse moved to (745, 298)
Screenshot: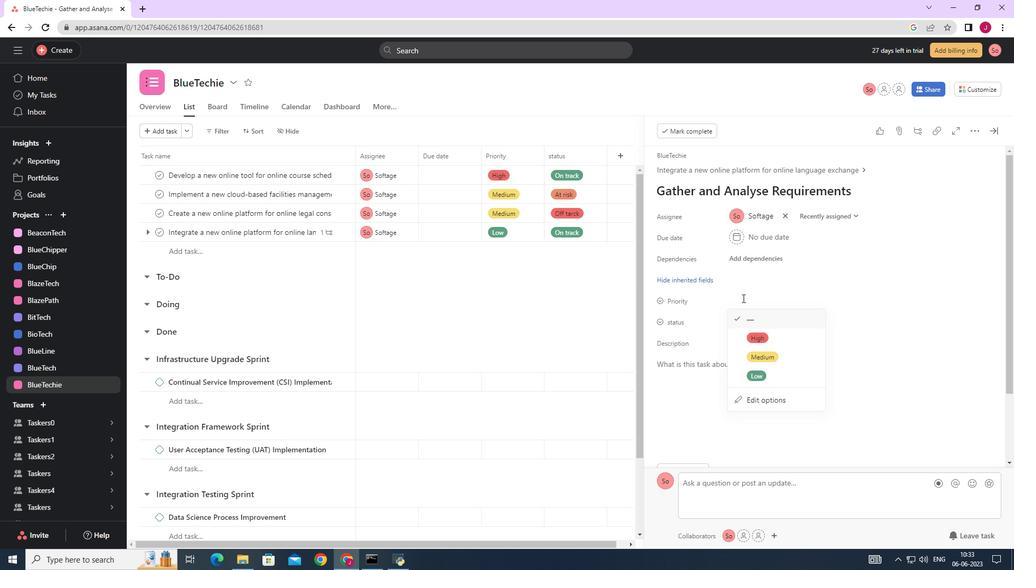 
Action: Mouse scrolled (744, 298) with delta (0, 0)
Screenshot: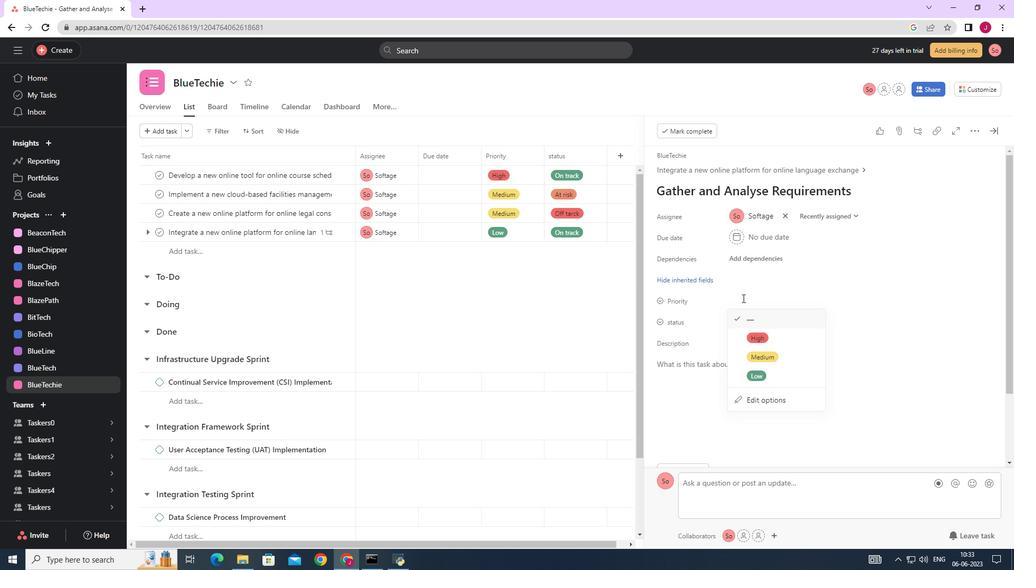
Action: Mouse moved to (761, 338)
Screenshot: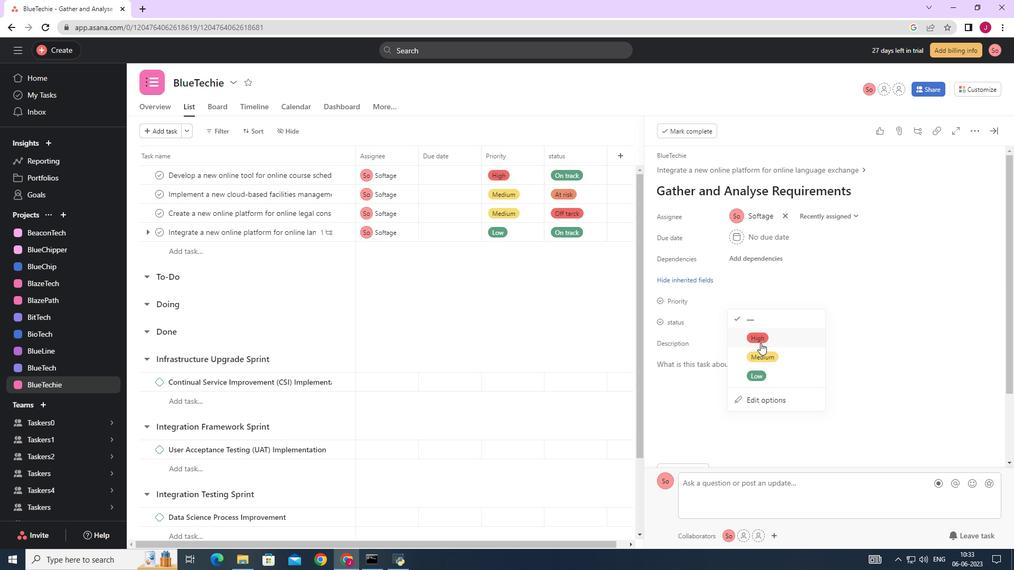 
Action: Mouse pressed left at (761, 338)
Screenshot: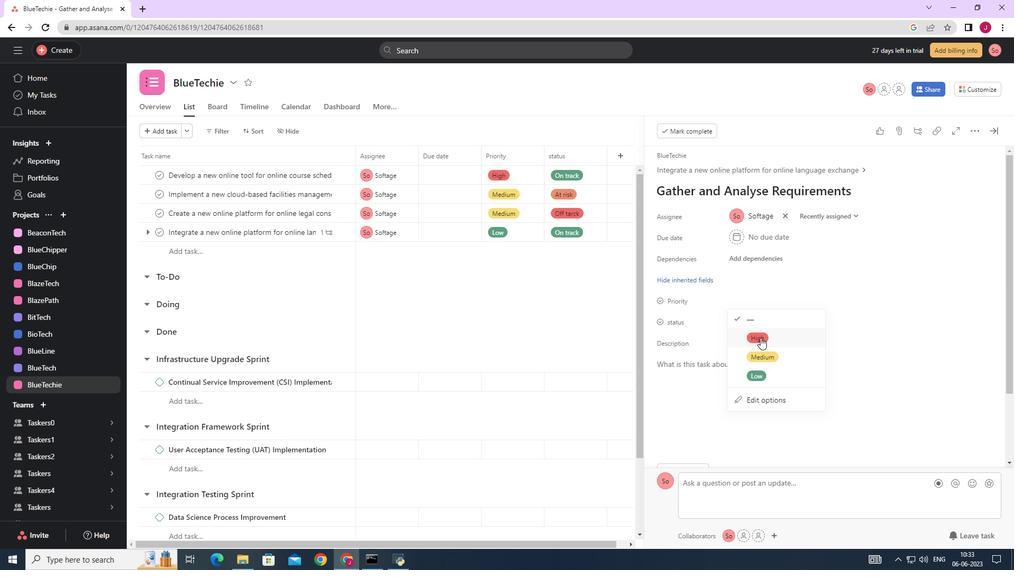 
Action: Mouse moved to (752, 321)
Screenshot: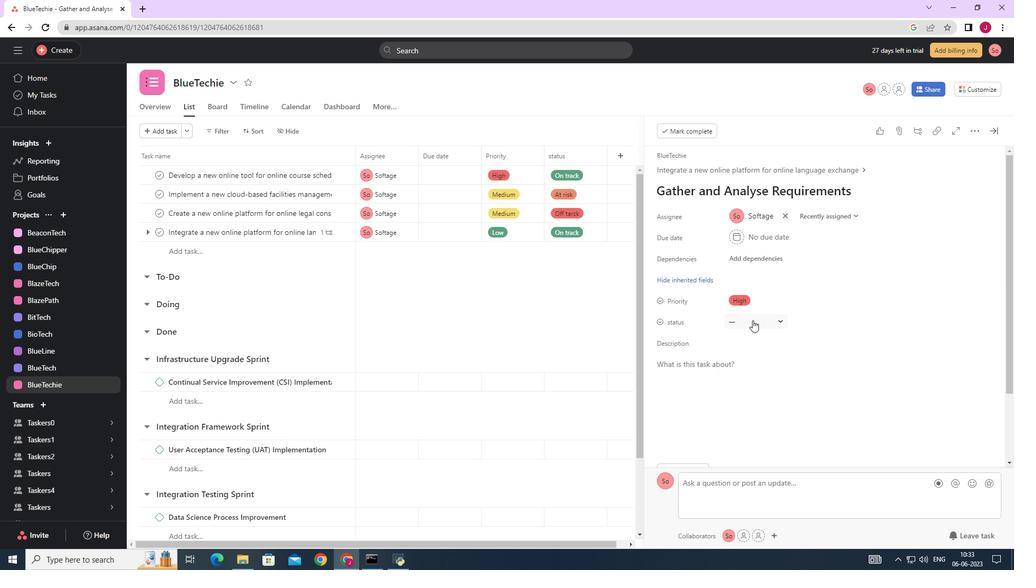 
Action: Mouse pressed left at (752, 321)
Screenshot: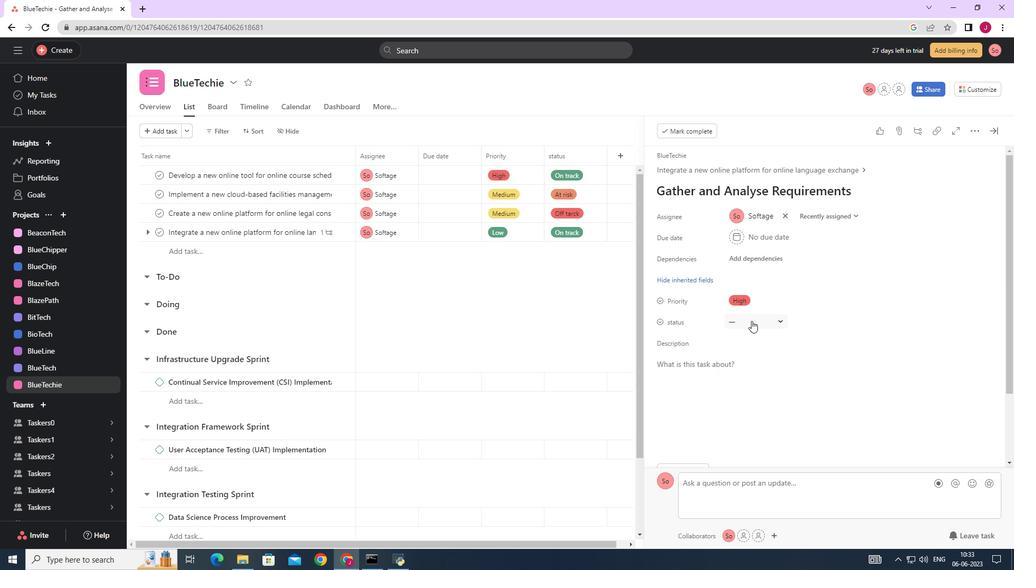 
Action: Mouse moved to (767, 413)
Screenshot: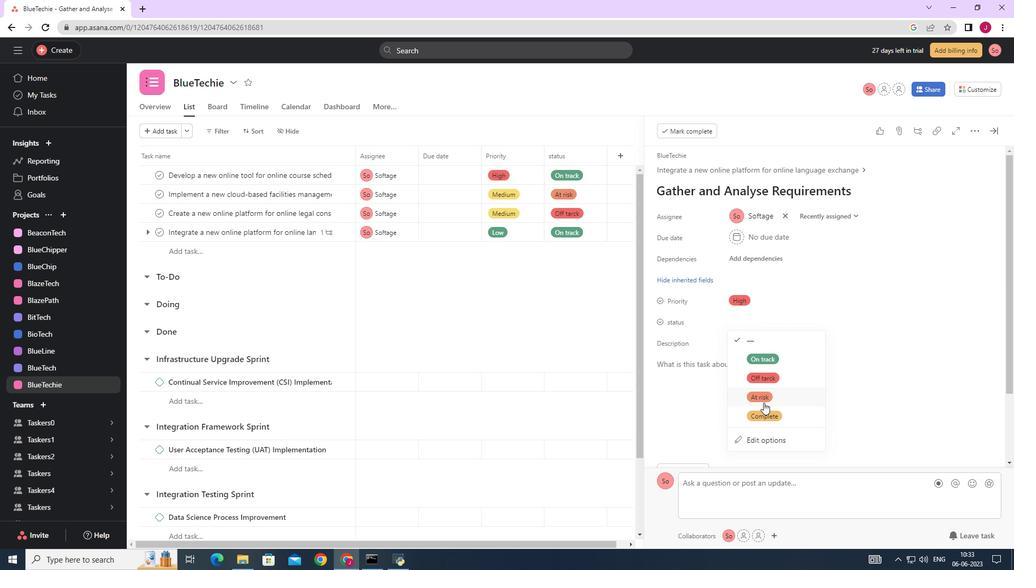 
Action: Mouse pressed left at (767, 413)
Screenshot: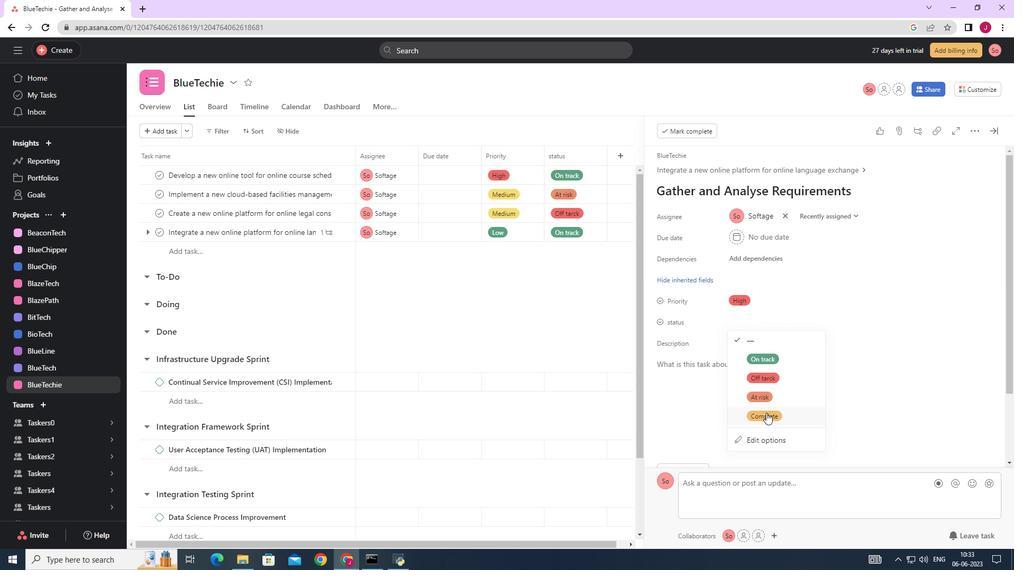 
Action: Mouse moved to (995, 132)
Screenshot: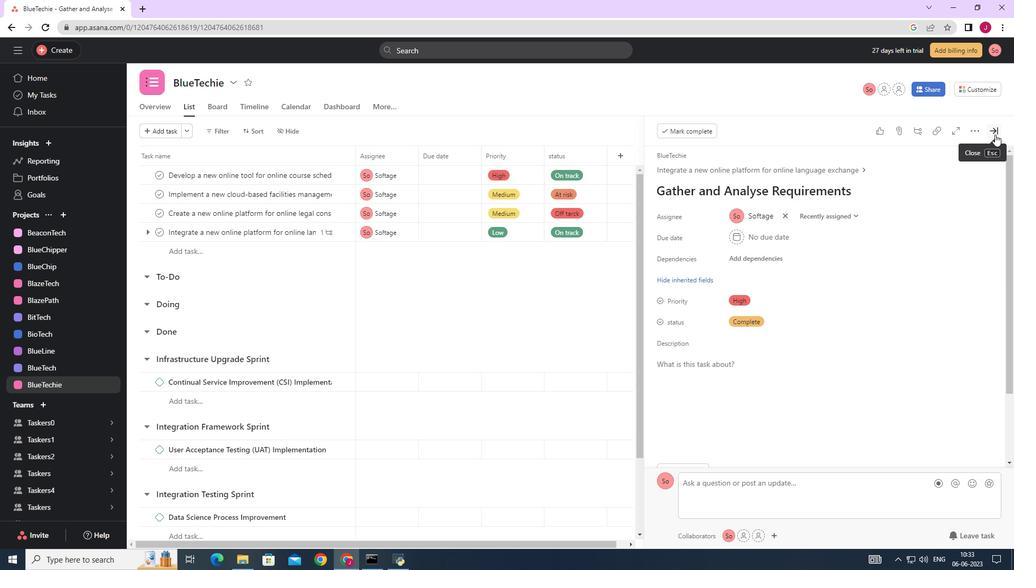
Action: Mouse pressed left at (995, 132)
Screenshot: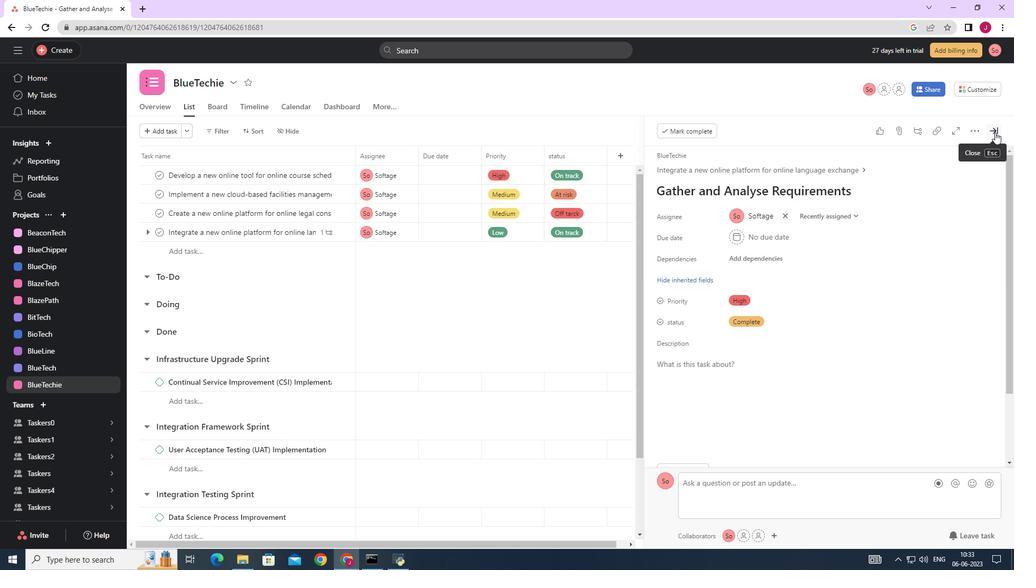 
